 Task: Look for products in the category "Honey" from Pacific Resources only.
Action: Mouse moved to (331, 120)
Screenshot: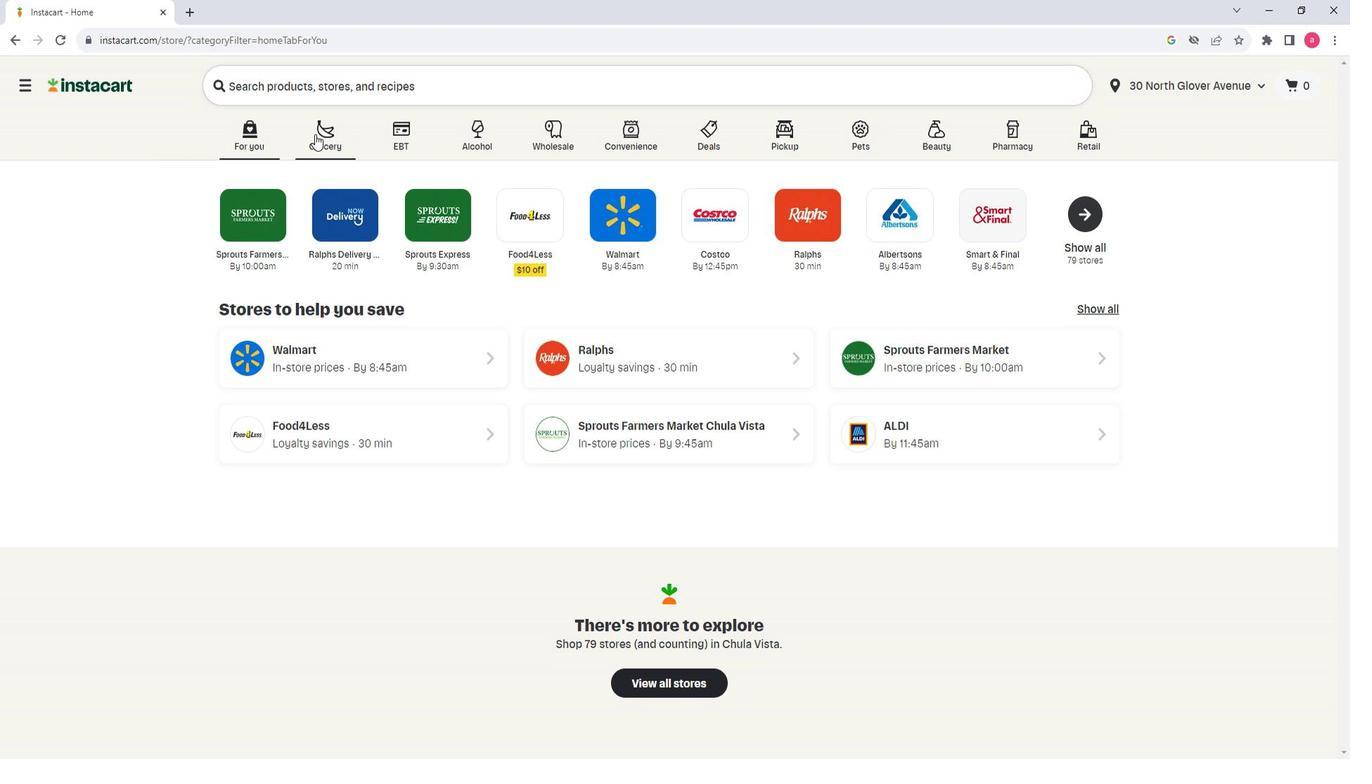
Action: Mouse pressed left at (331, 120)
Screenshot: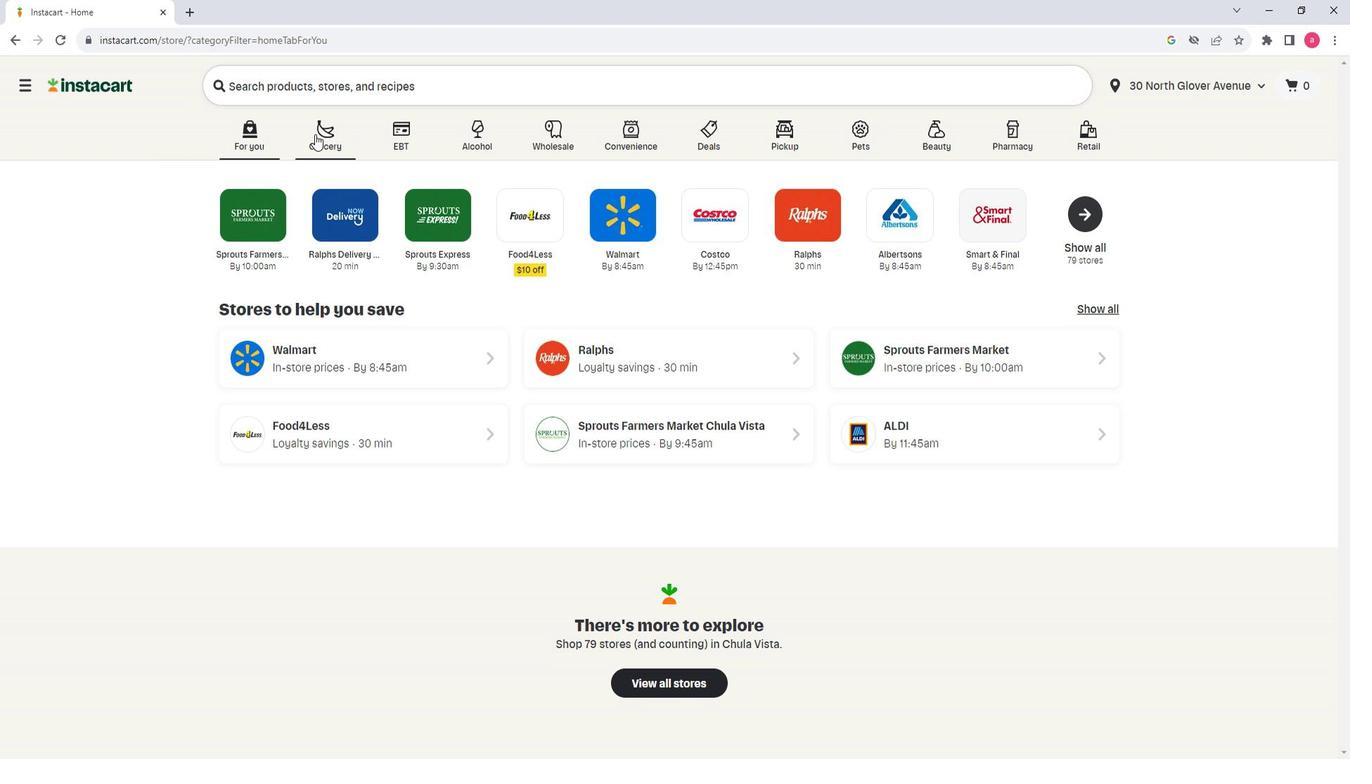 
Action: Mouse moved to (409, 397)
Screenshot: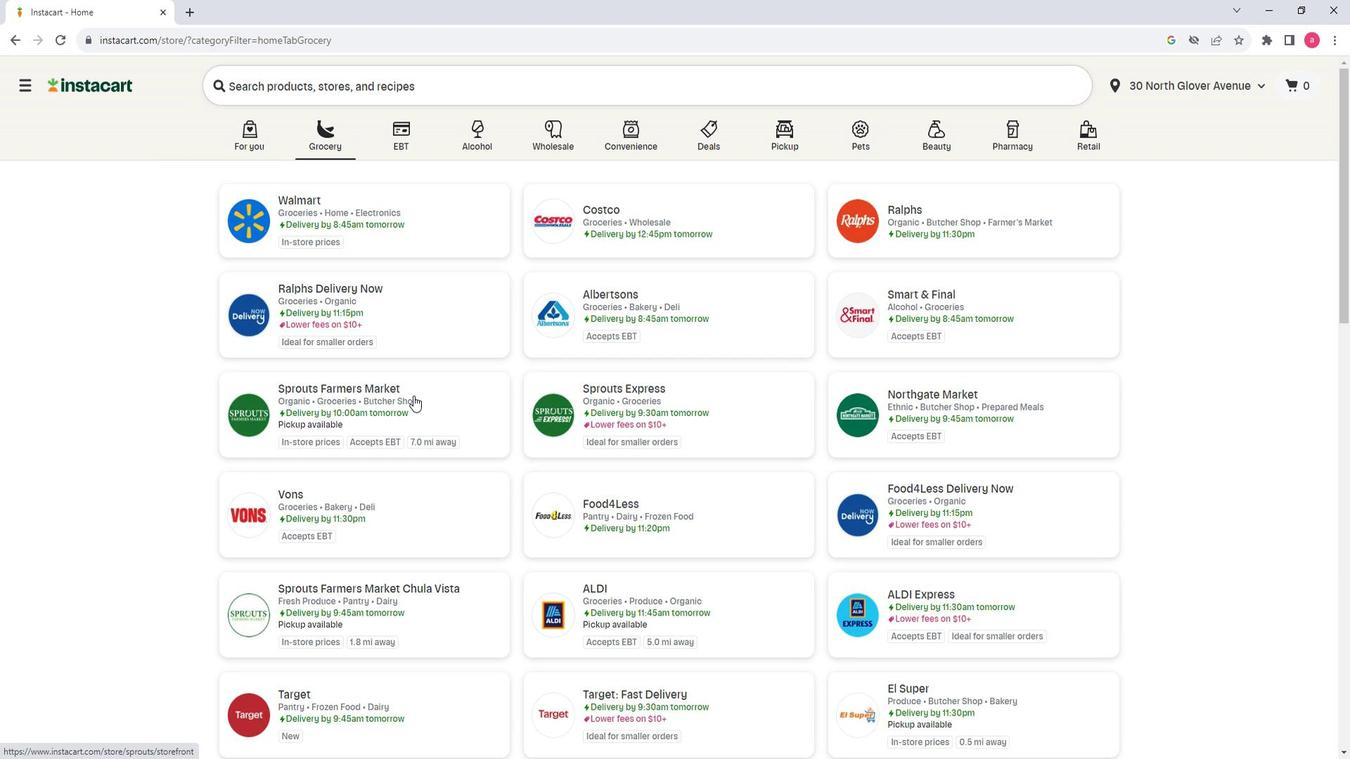 
Action: Mouse pressed left at (409, 397)
Screenshot: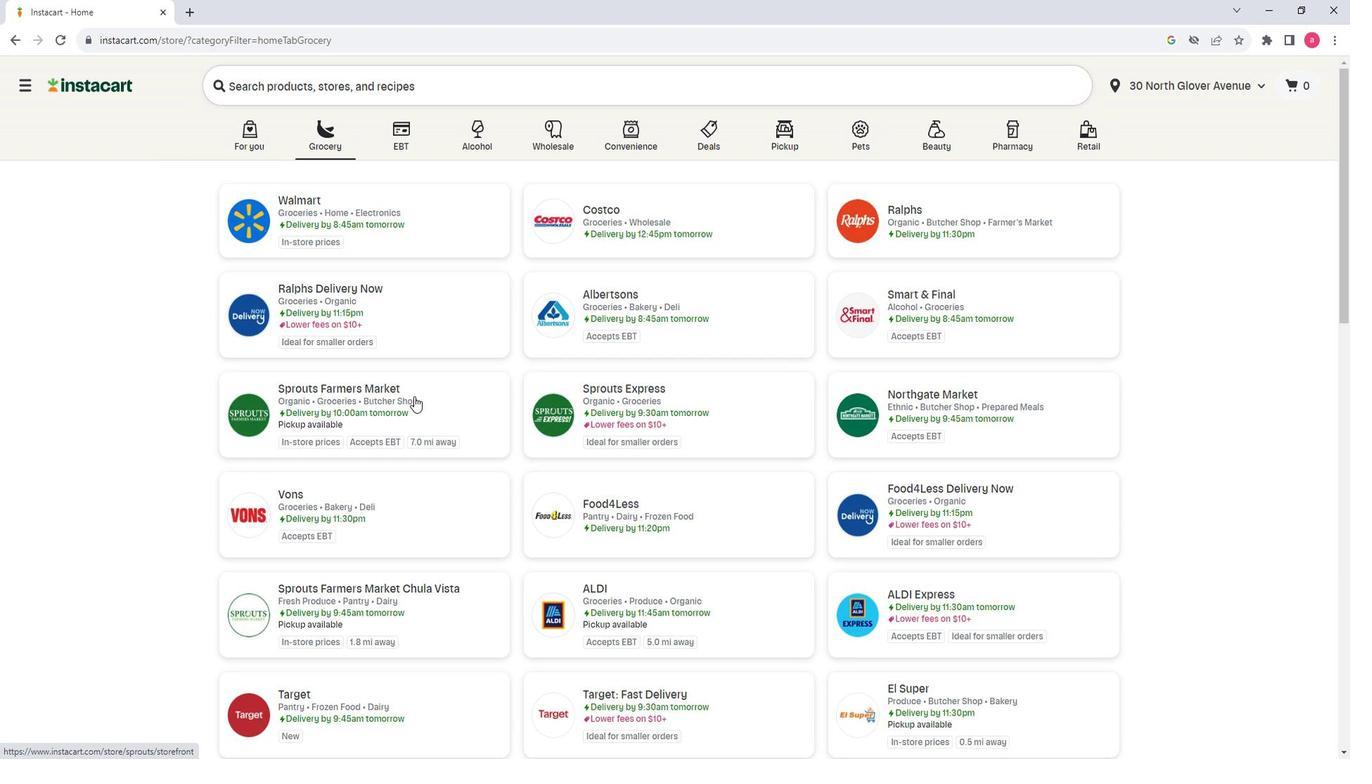 
Action: Mouse moved to (201, 349)
Screenshot: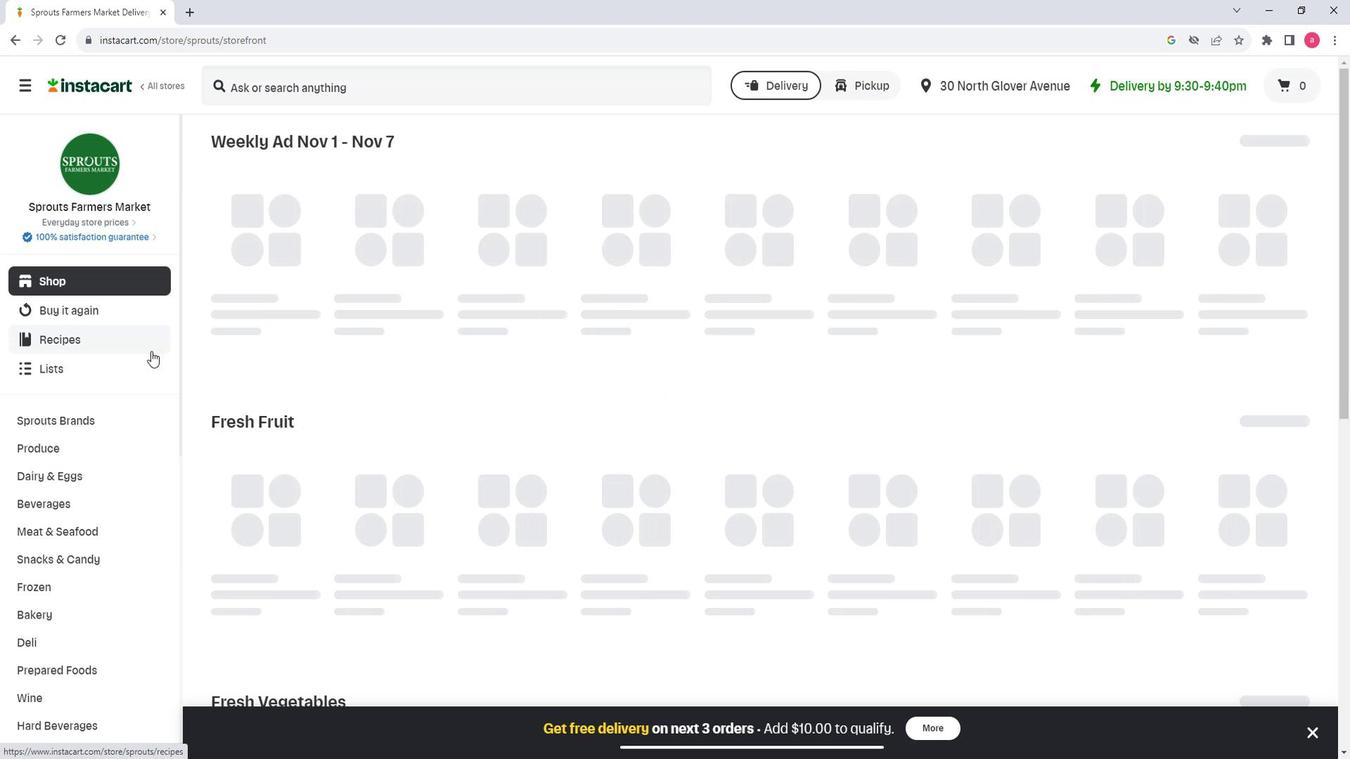 
Action: Mouse scrolled (201, 348) with delta (0, 0)
Screenshot: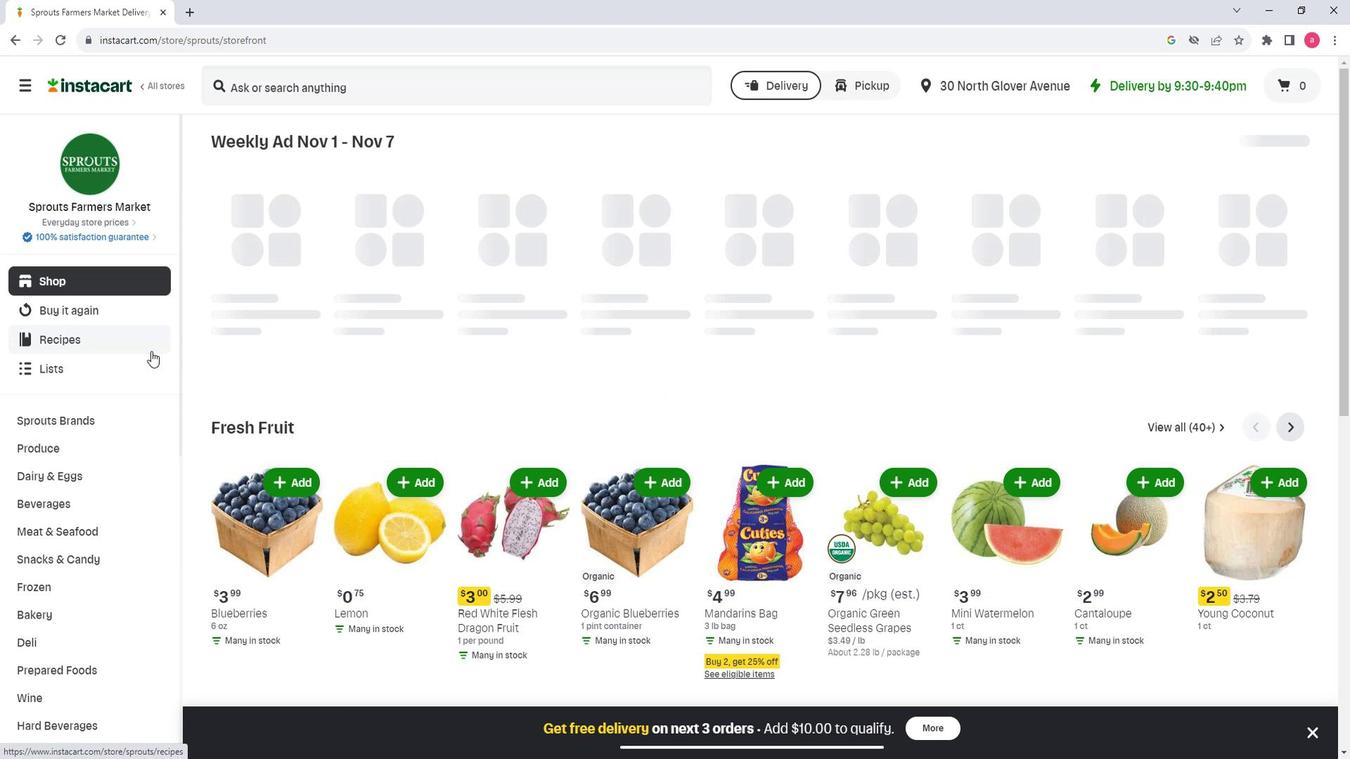 
Action: Mouse scrolled (201, 348) with delta (0, 0)
Screenshot: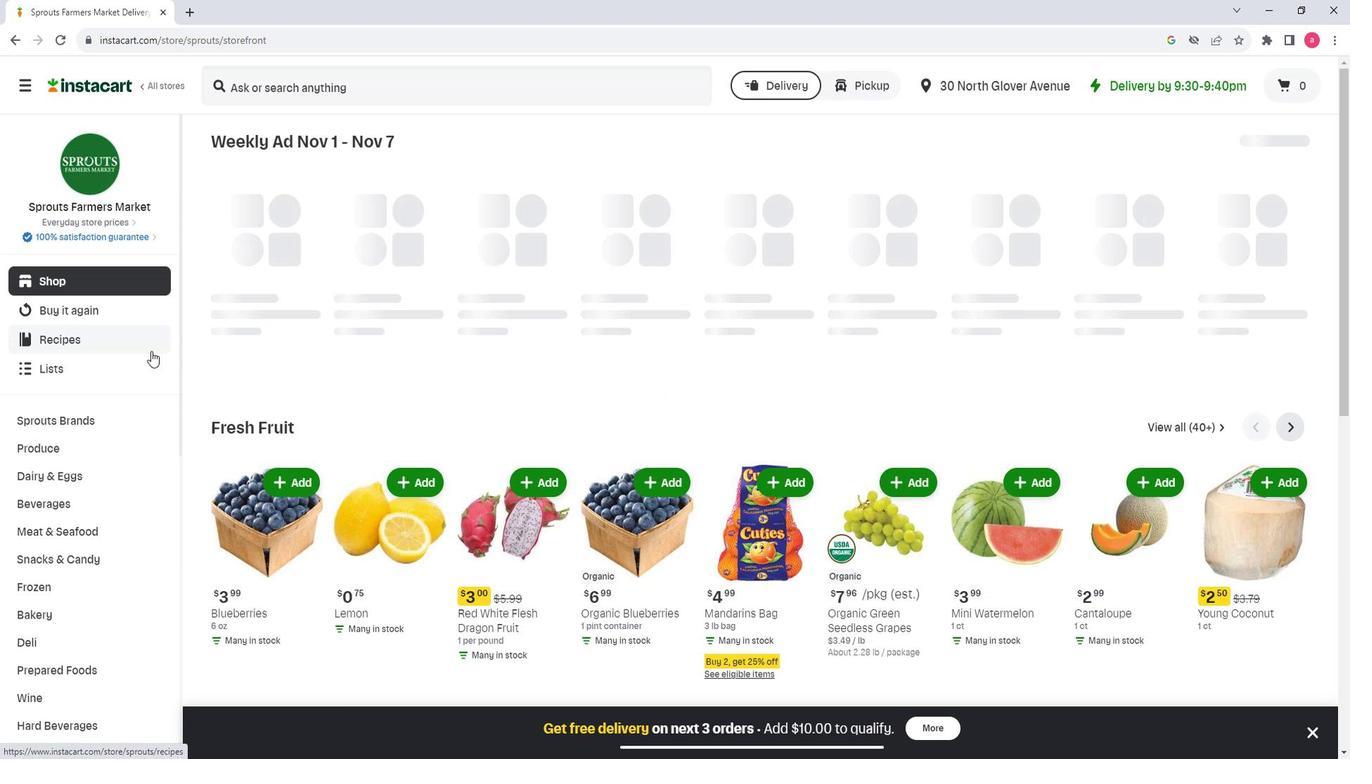 
Action: Mouse scrolled (201, 348) with delta (0, 0)
Screenshot: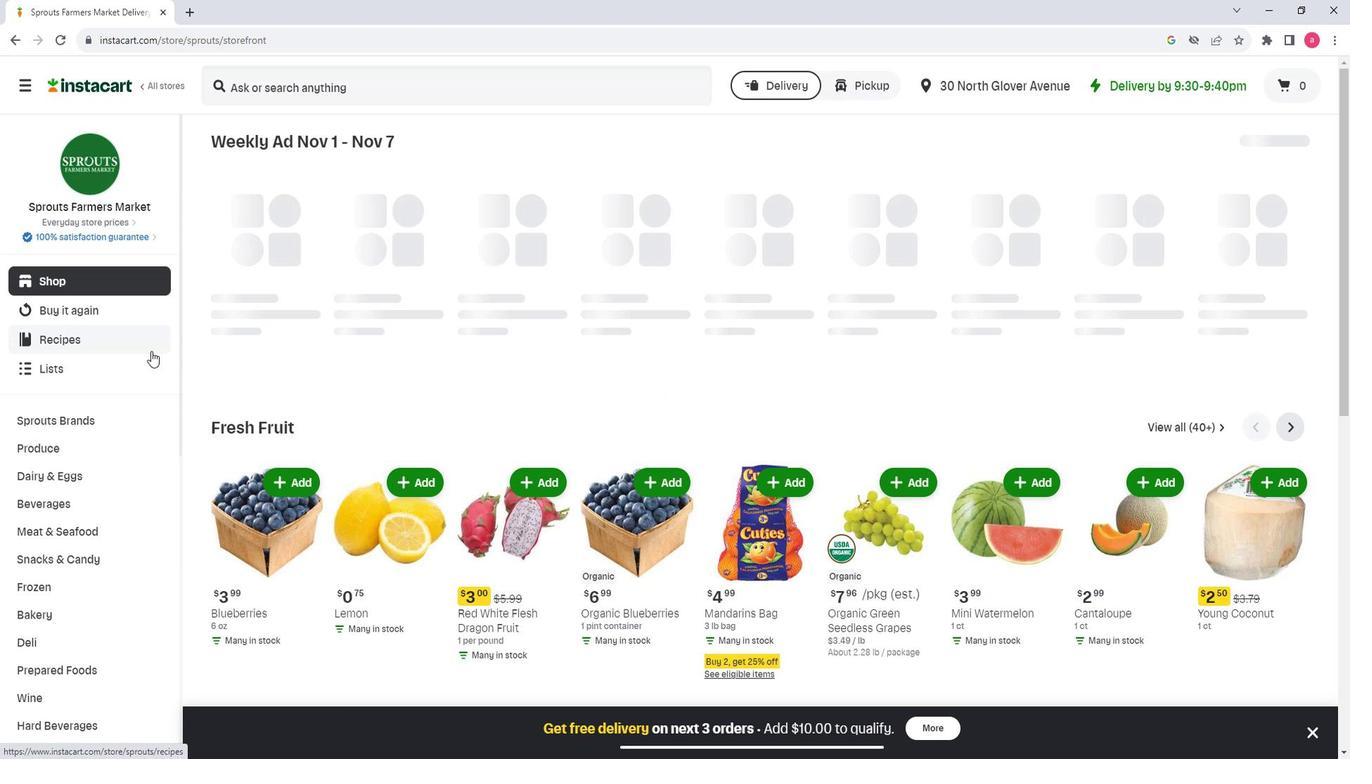 
Action: Mouse moved to (186, 607)
Screenshot: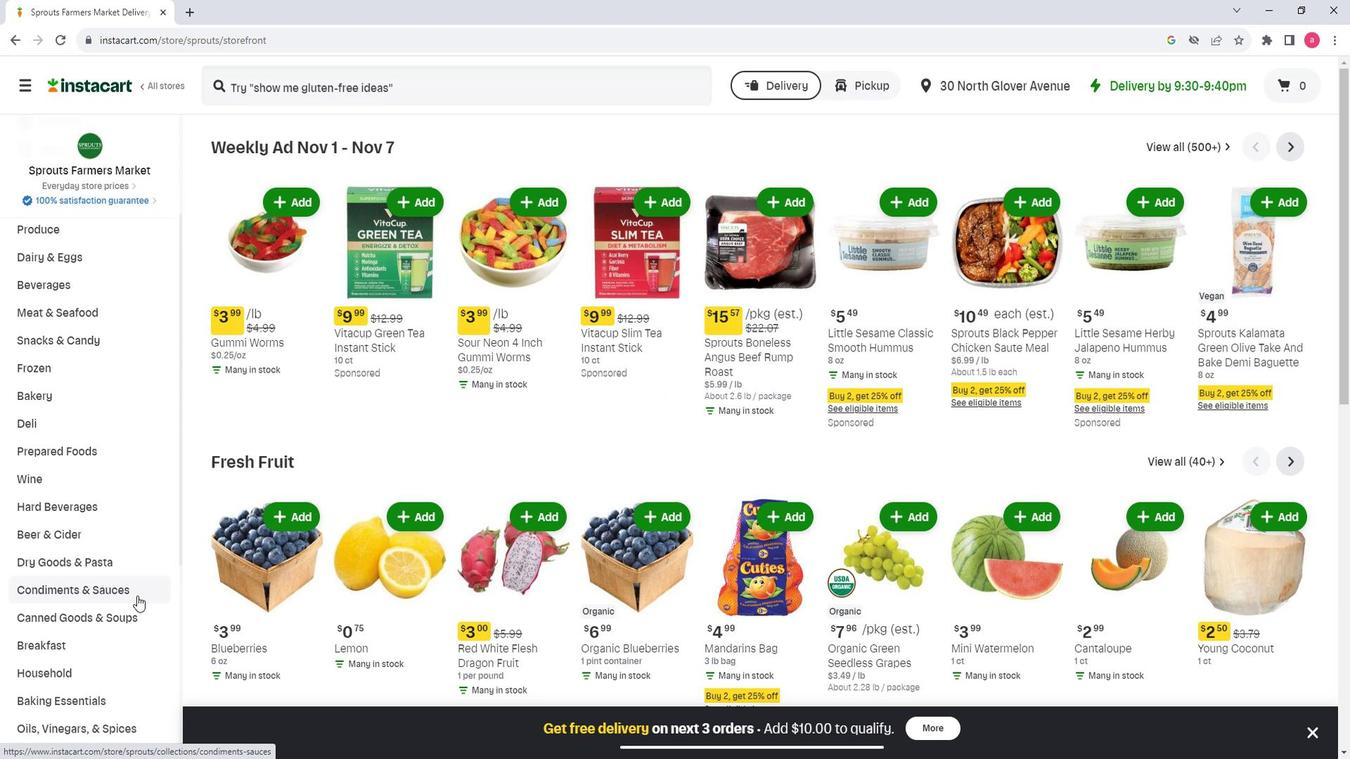 
Action: Mouse scrolled (186, 606) with delta (0, 0)
Screenshot: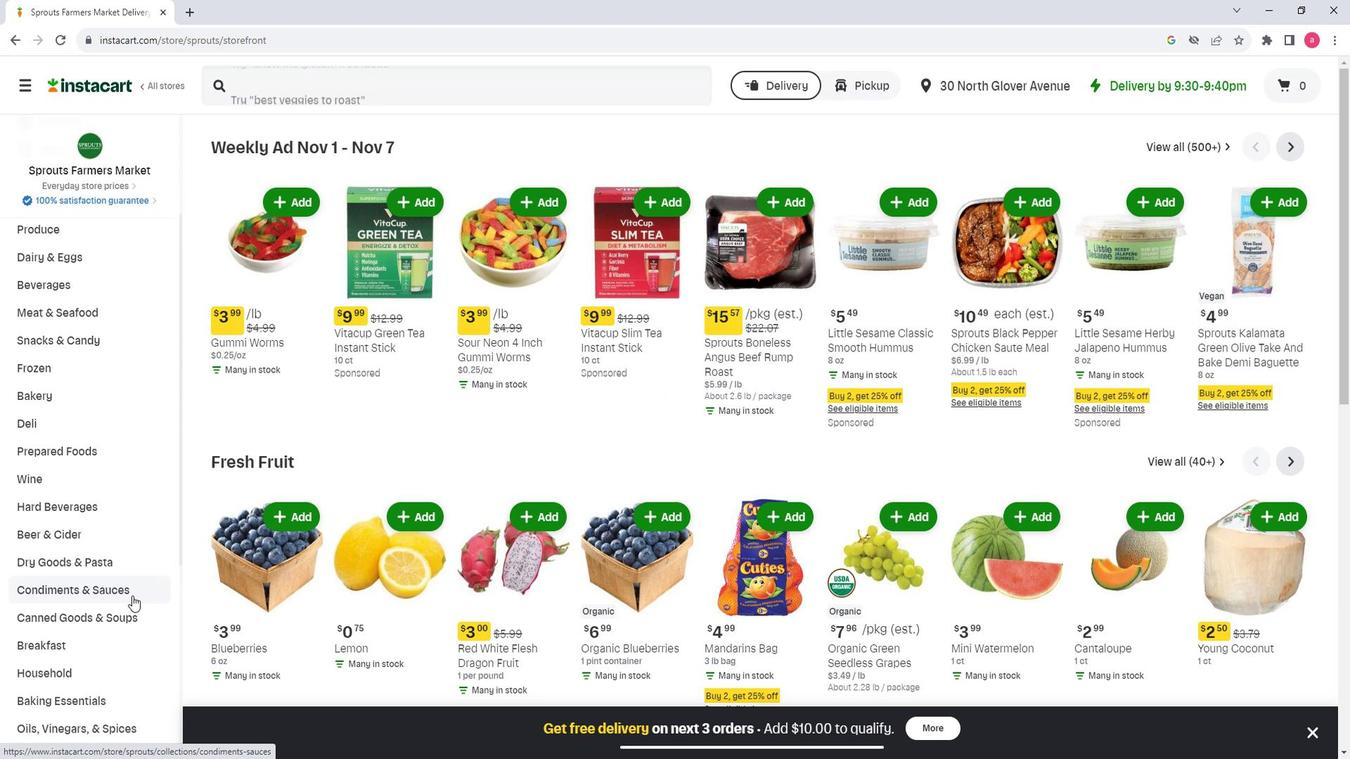 
Action: Mouse scrolled (186, 606) with delta (0, 0)
Screenshot: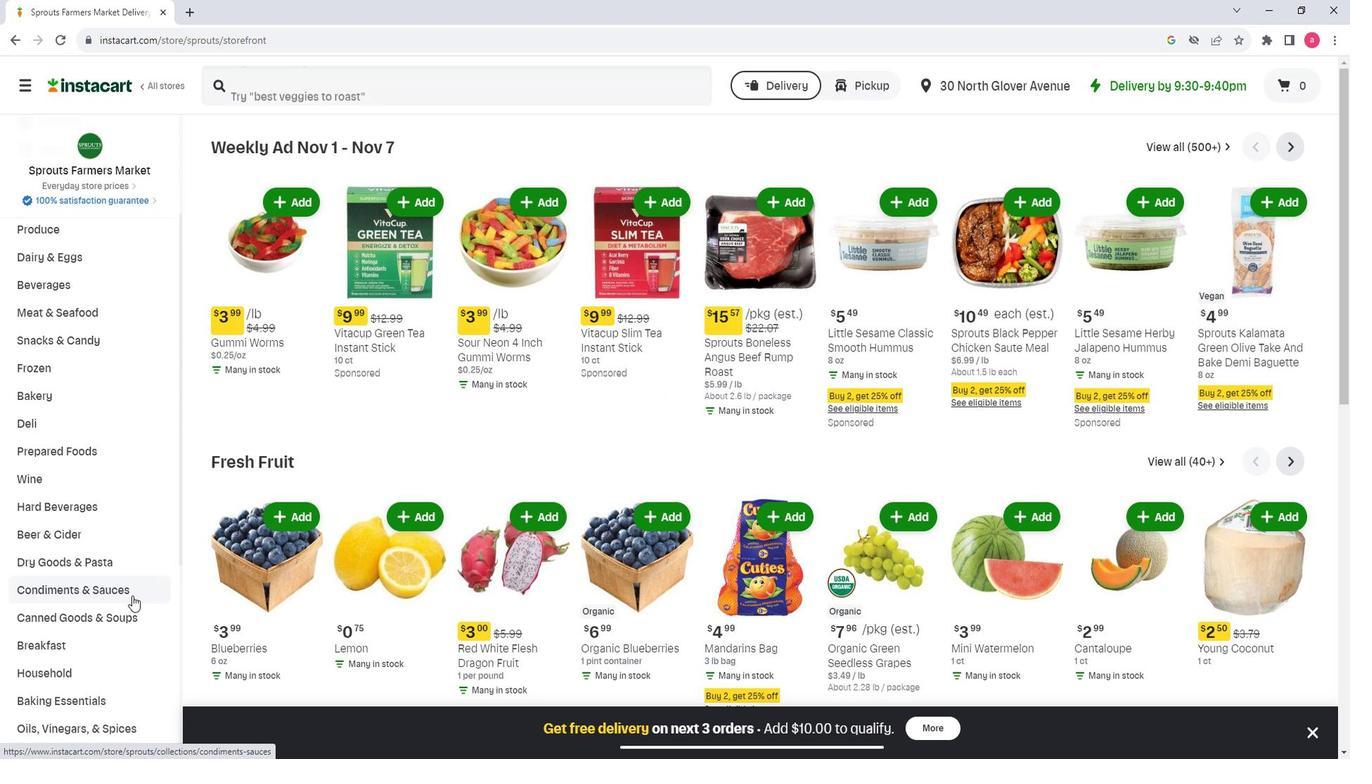 
Action: Mouse scrolled (186, 606) with delta (0, 0)
Screenshot: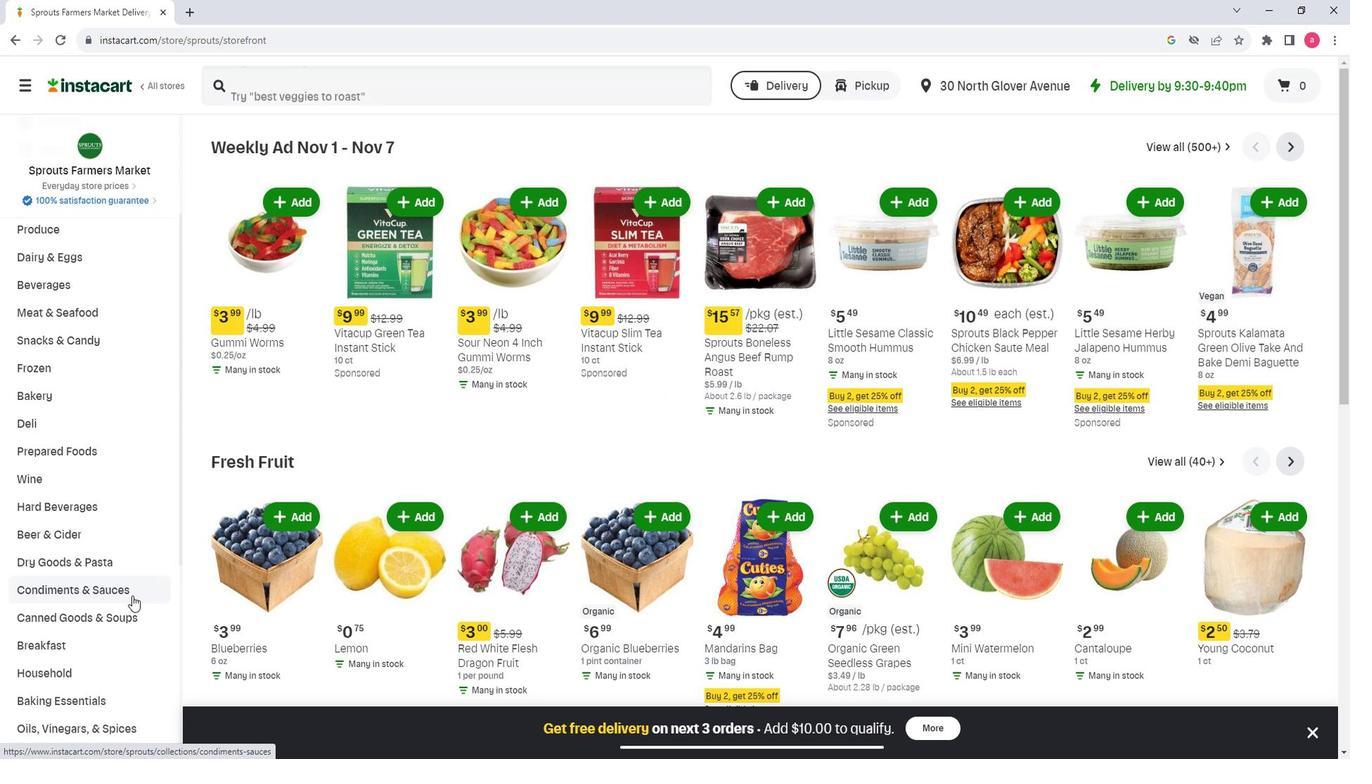 
Action: Mouse moved to (119, 490)
Screenshot: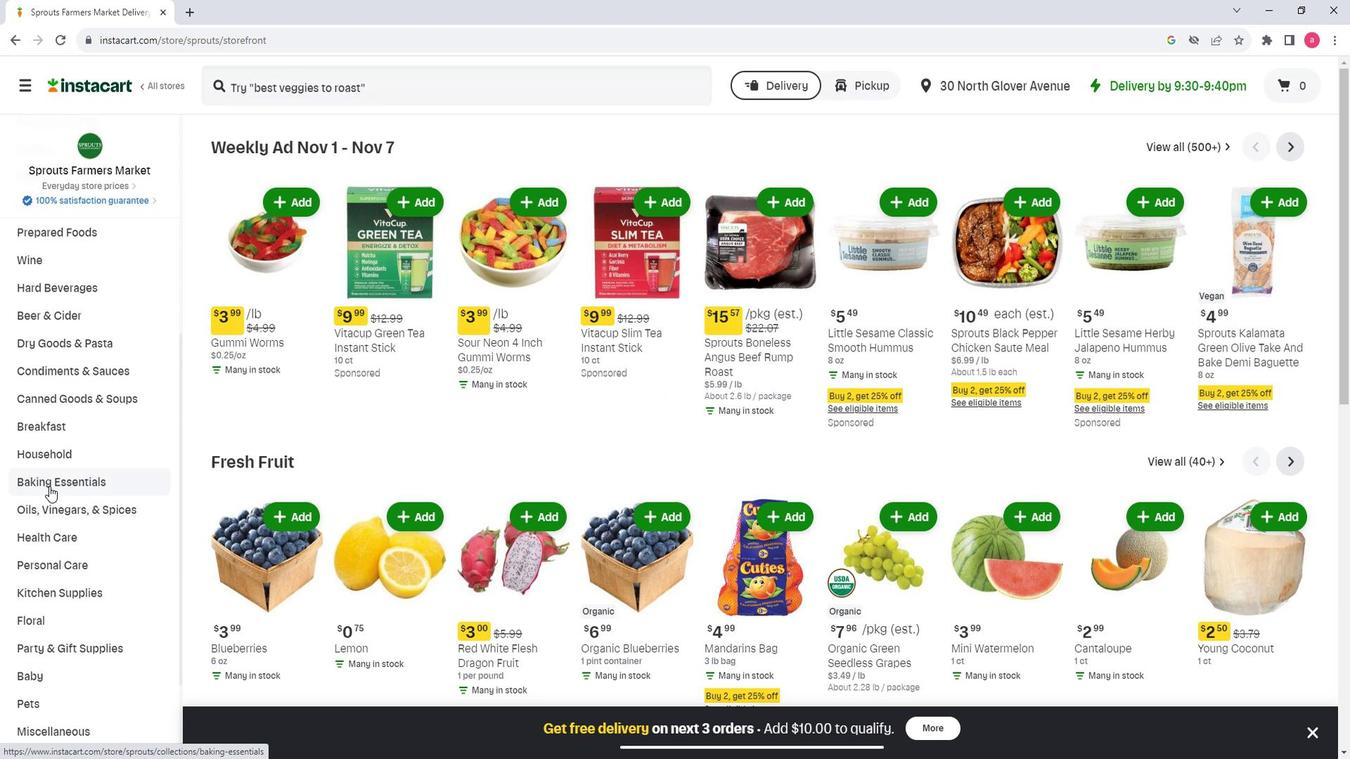 
Action: Mouse pressed left at (119, 490)
Screenshot: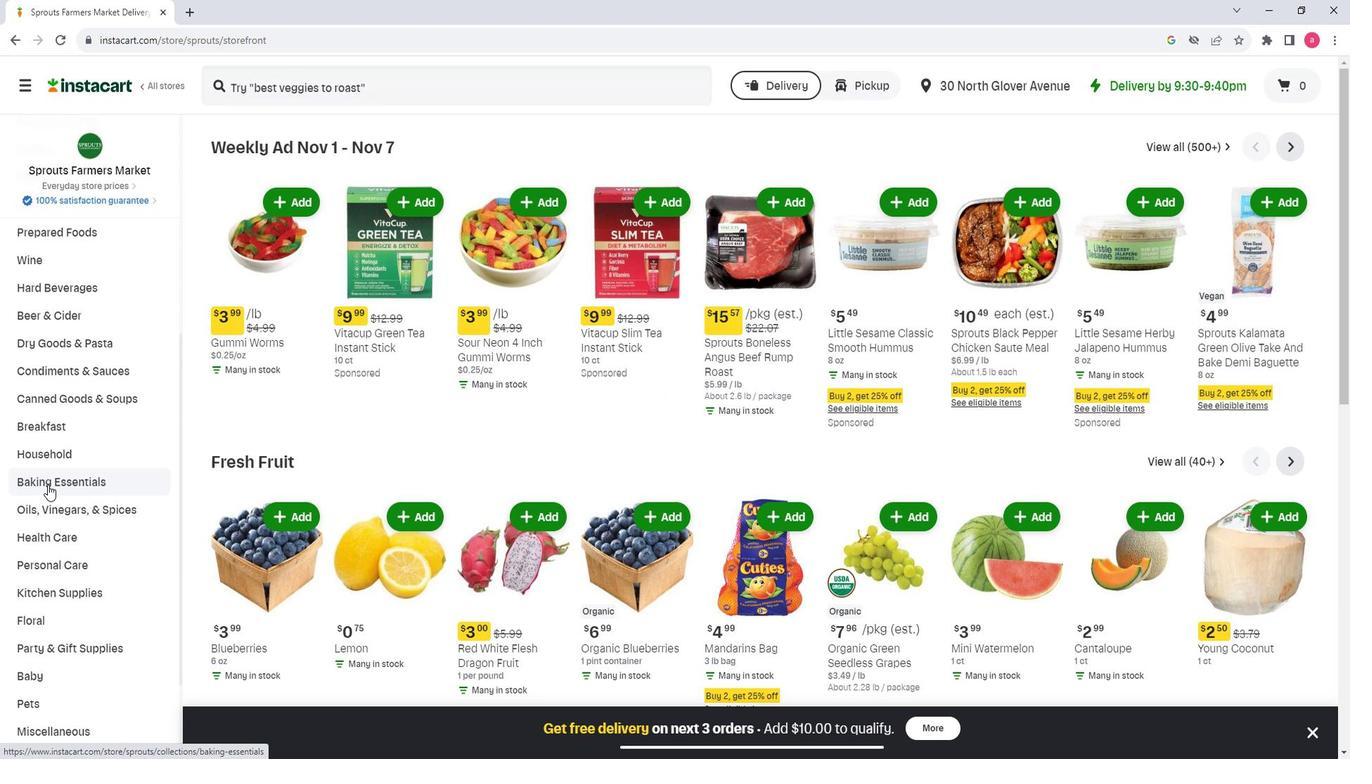 
Action: Mouse moved to (788, 172)
Screenshot: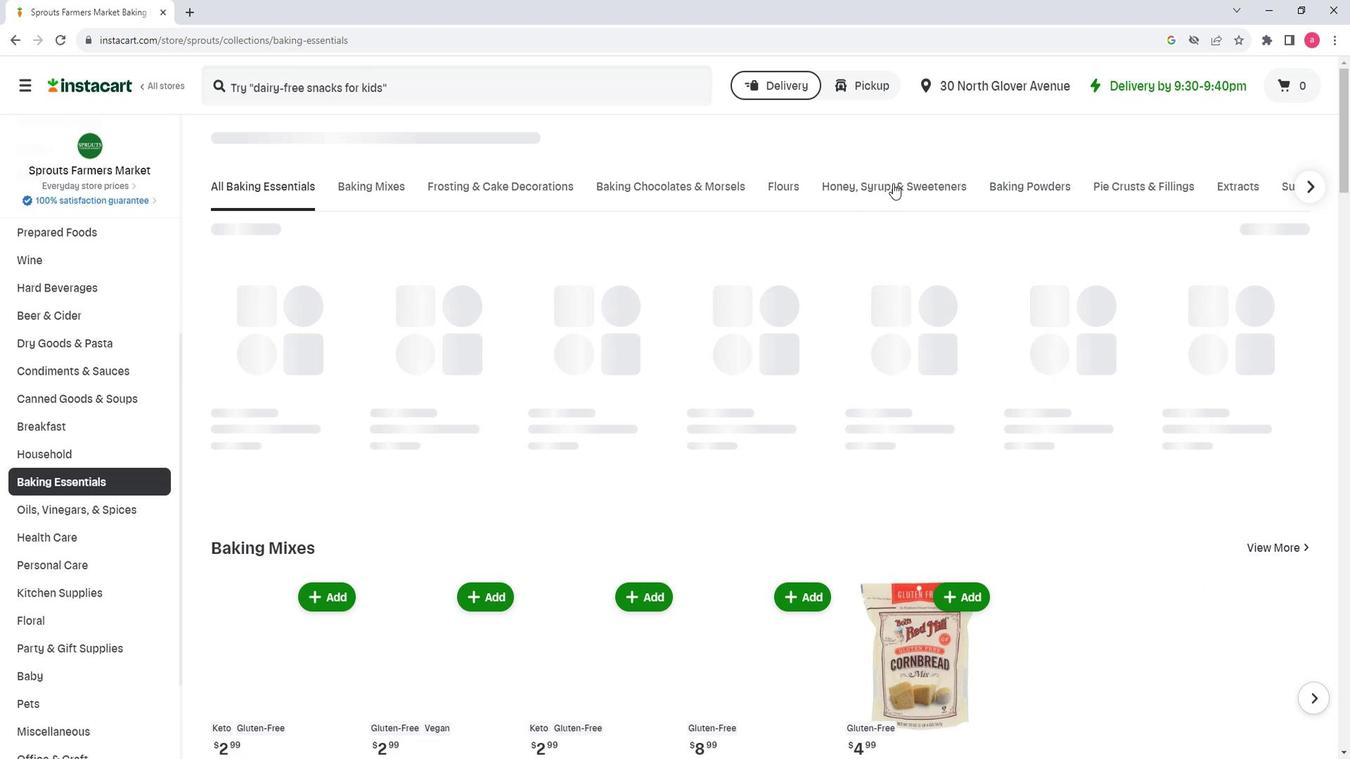 
Action: Mouse pressed left at (788, 172)
Screenshot: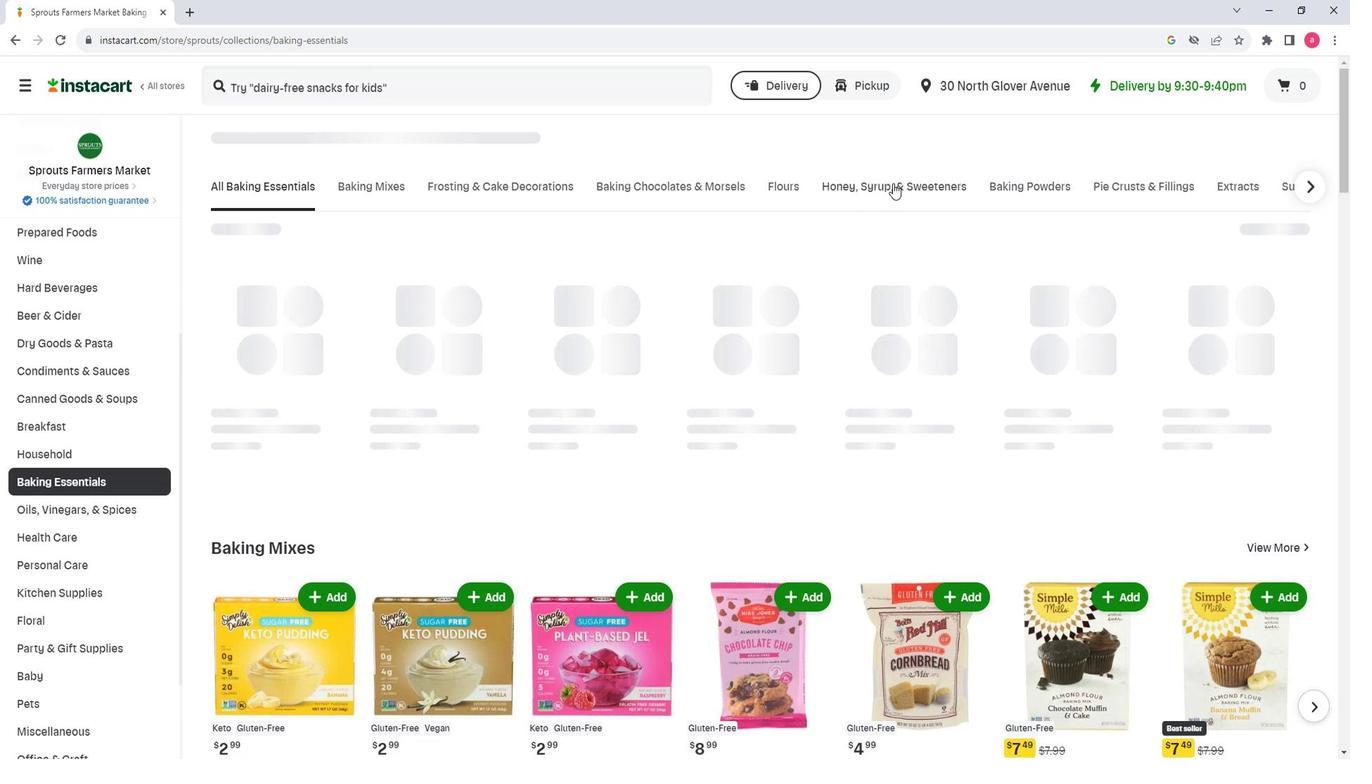 
Action: Mouse moved to (434, 244)
Screenshot: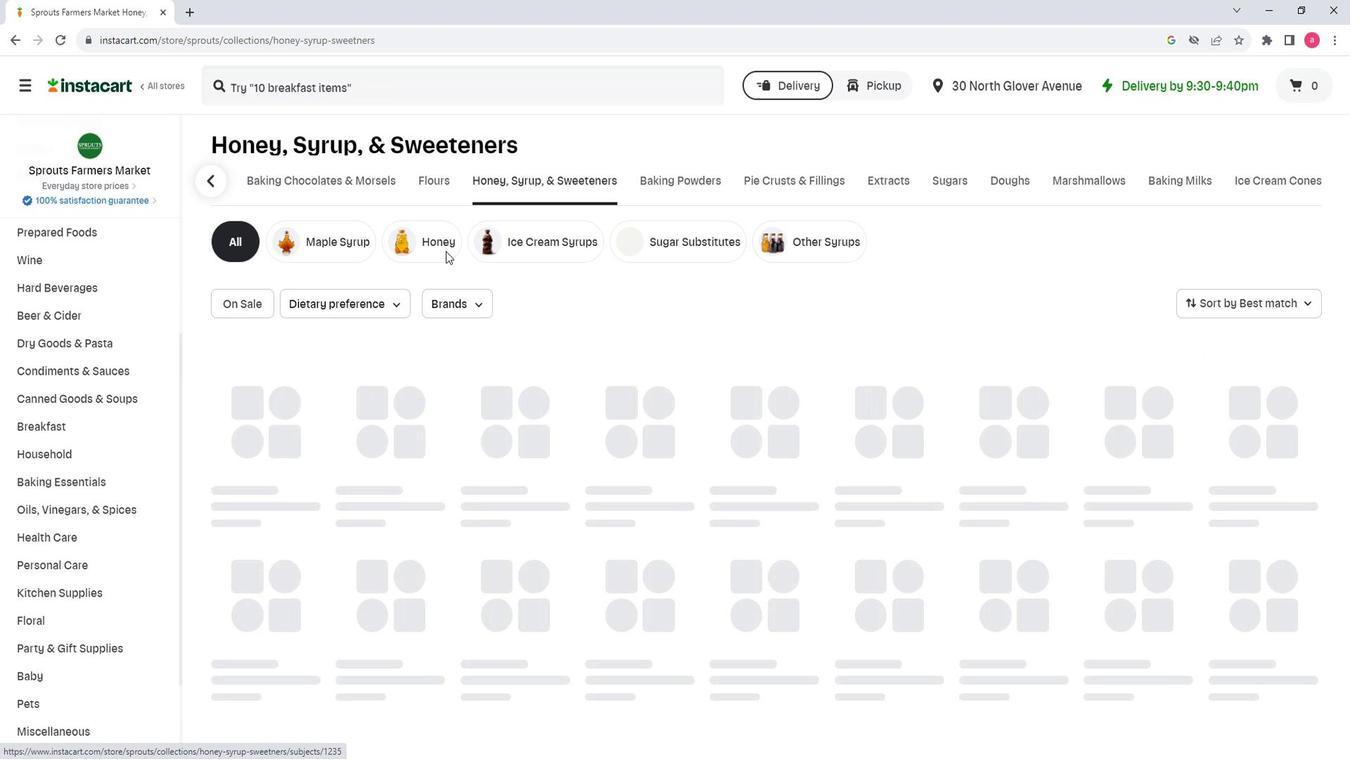 
Action: Mouse pressed left at (434, 244)
Screenshot: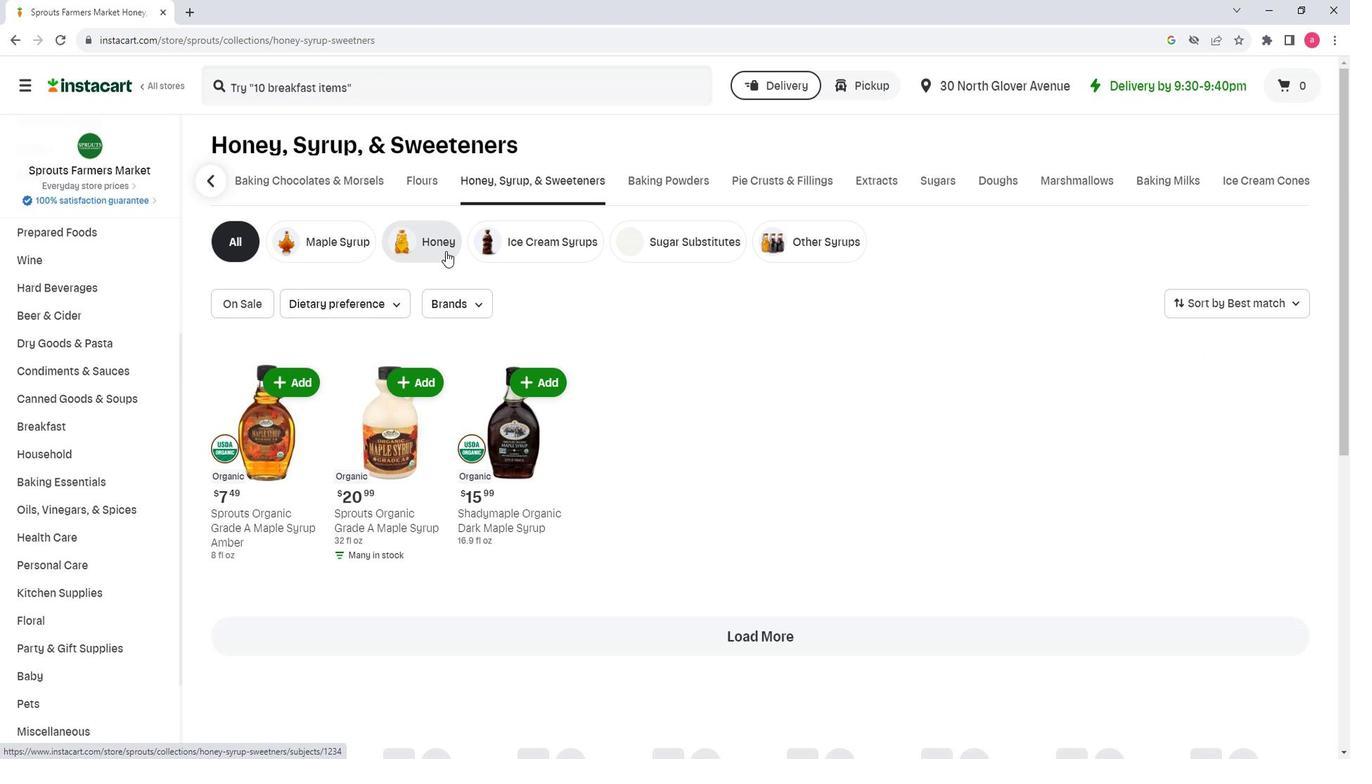 
Action: Mouse moved to (451, 305)
Screenshot: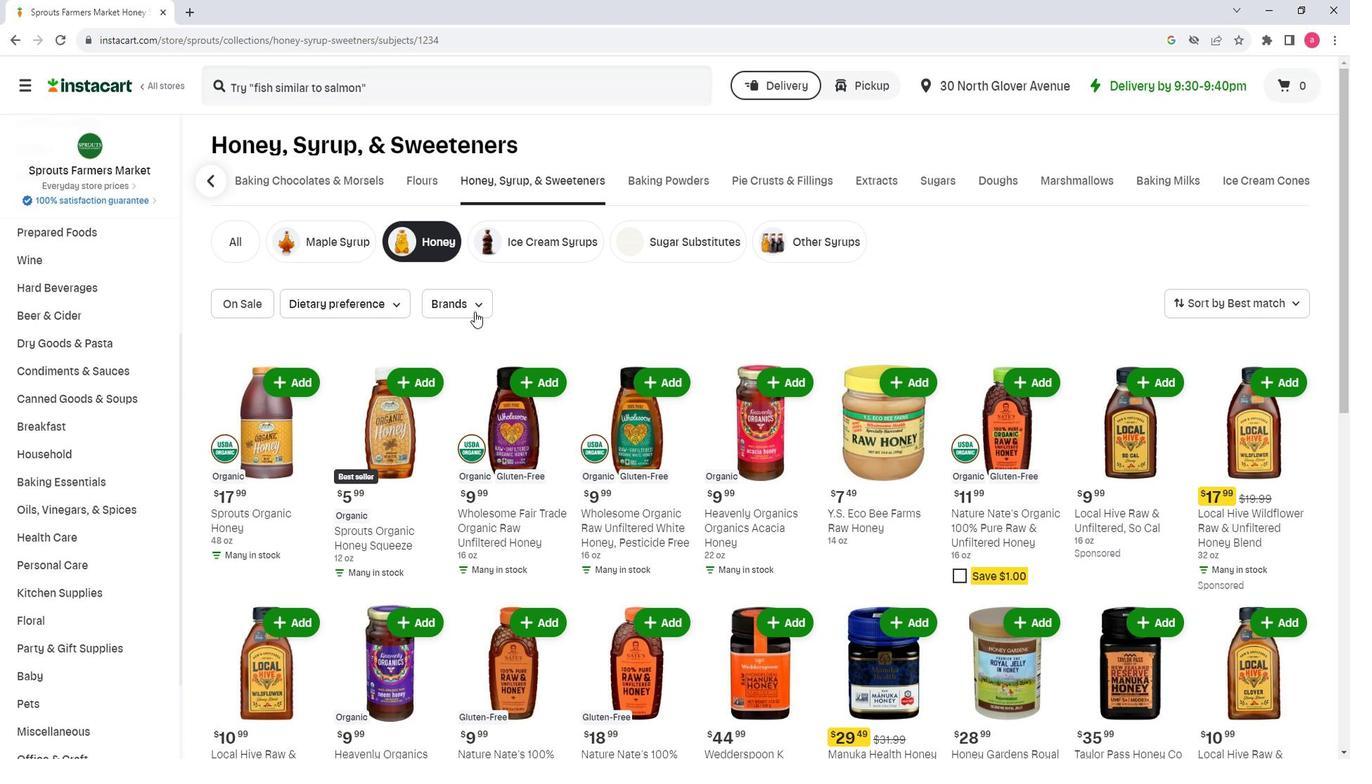 
Action: Mouse pressed left at (451, 305)
Screenshot: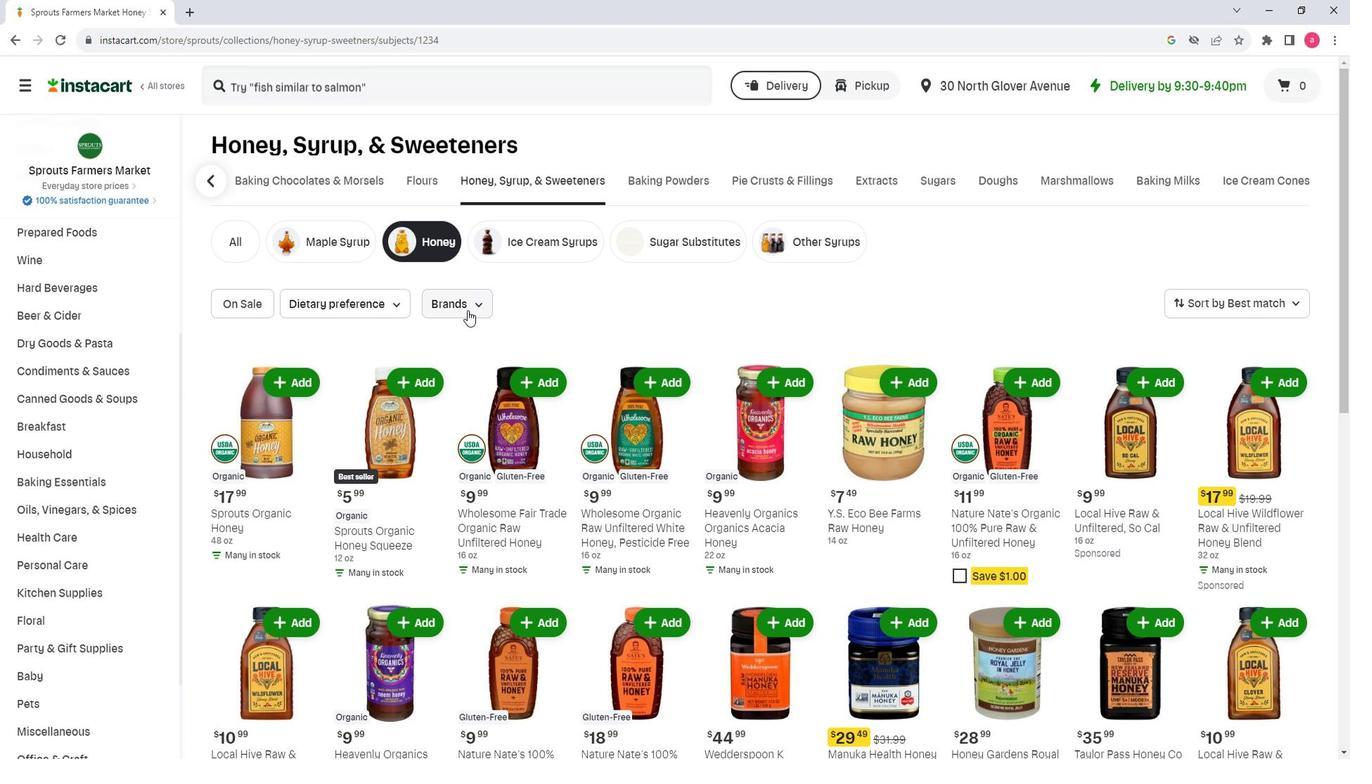 
Action: Mouse moved to (512, 476)
Screenshot: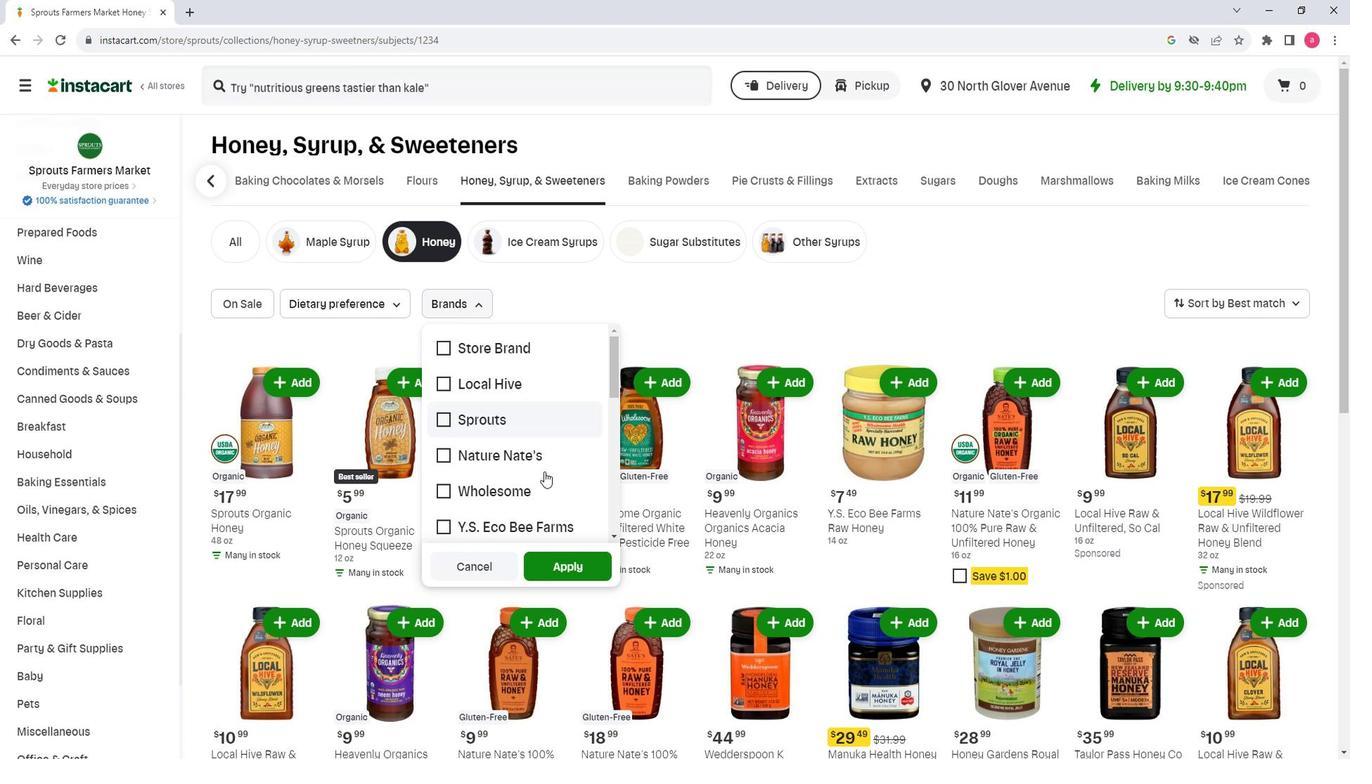 
Action: Mouse scrolled (512, 475) with delta (0, 0)
Screenshot: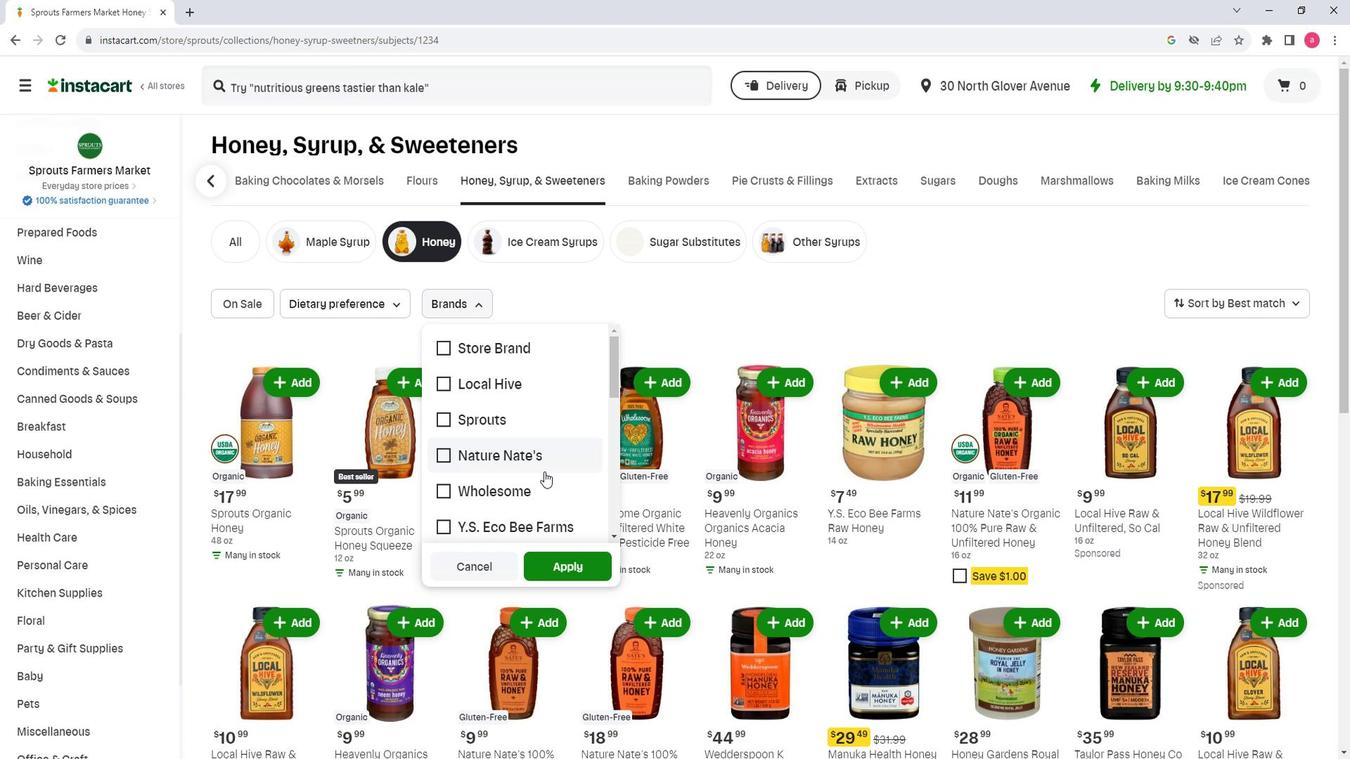 
Action: Mouse scrolled (512, 475) with delta (0, 0)
Screenshot: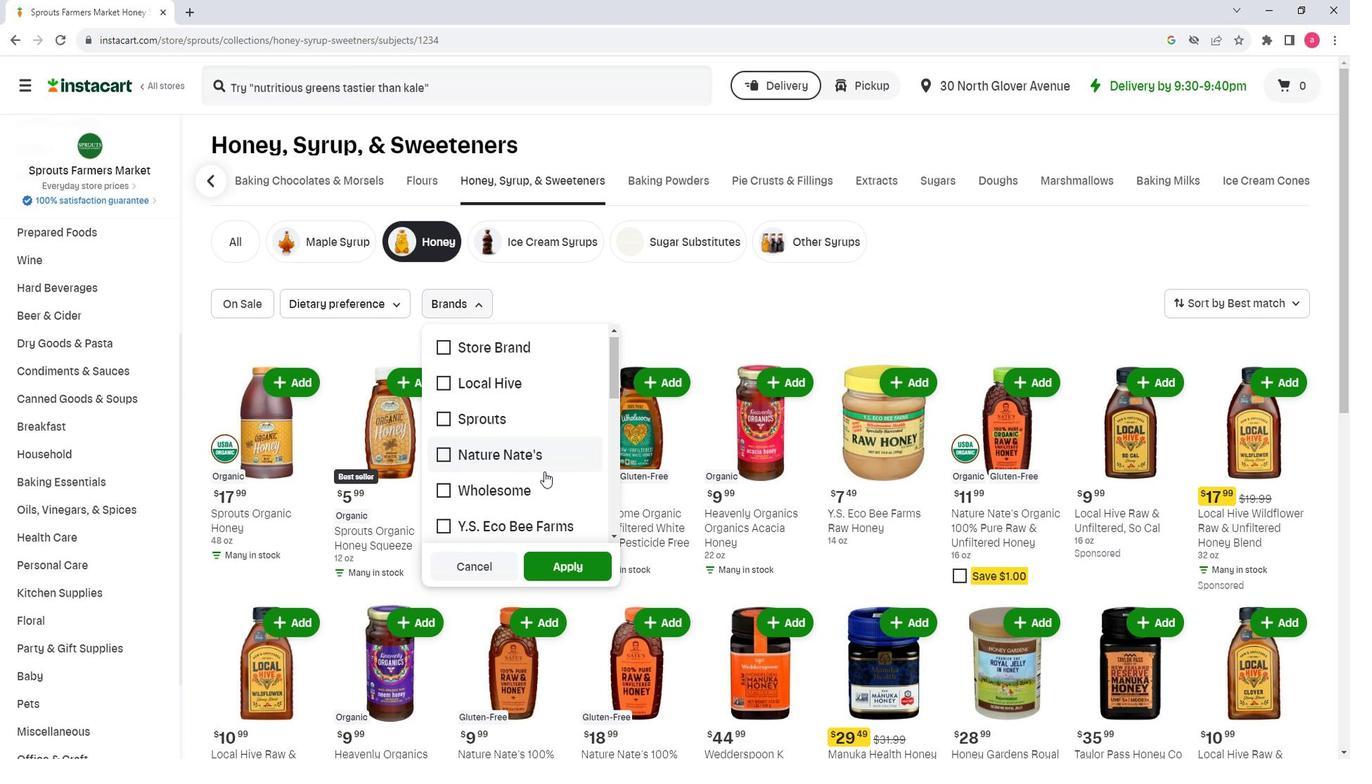 
Action: Mouse moved to (513, 451)
Screenshot: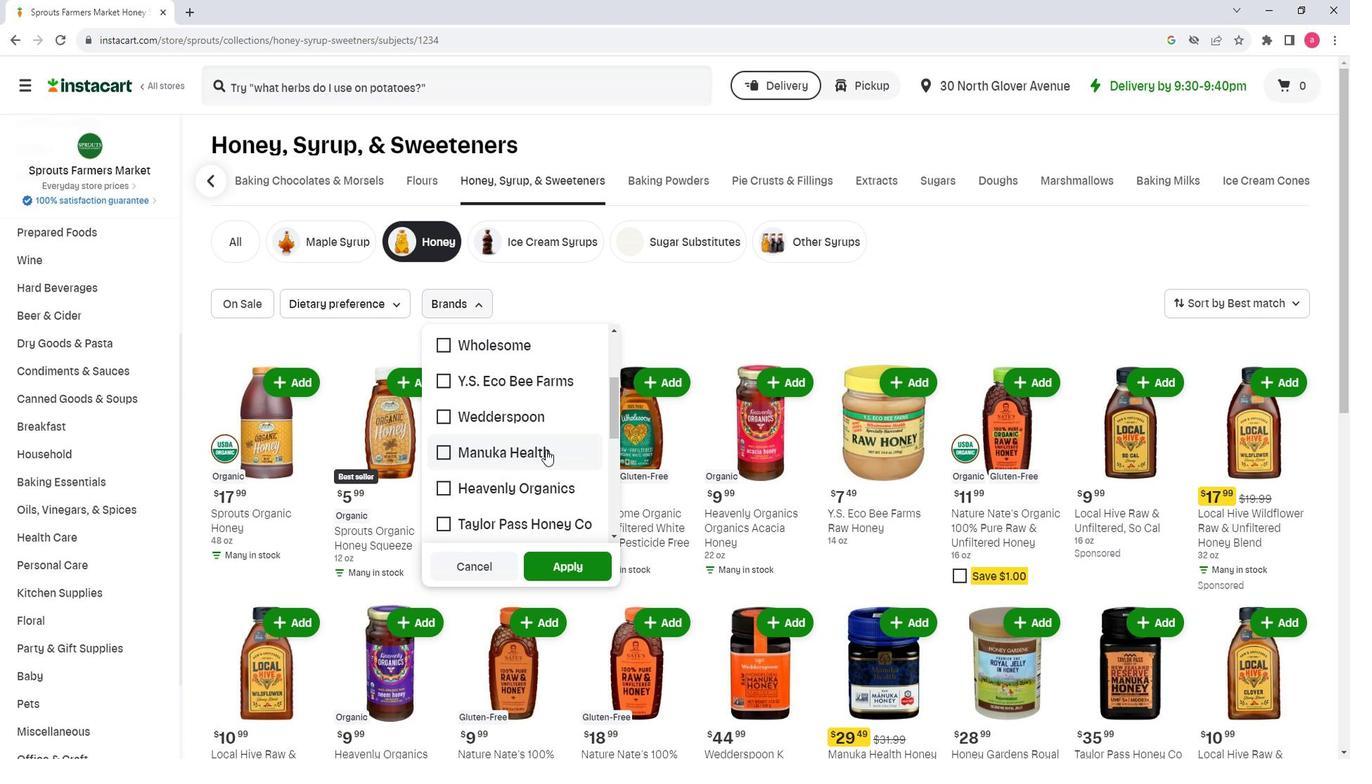 
Action: Mouse scrolled (513, 450) with delta (0, 0)
Screenshot: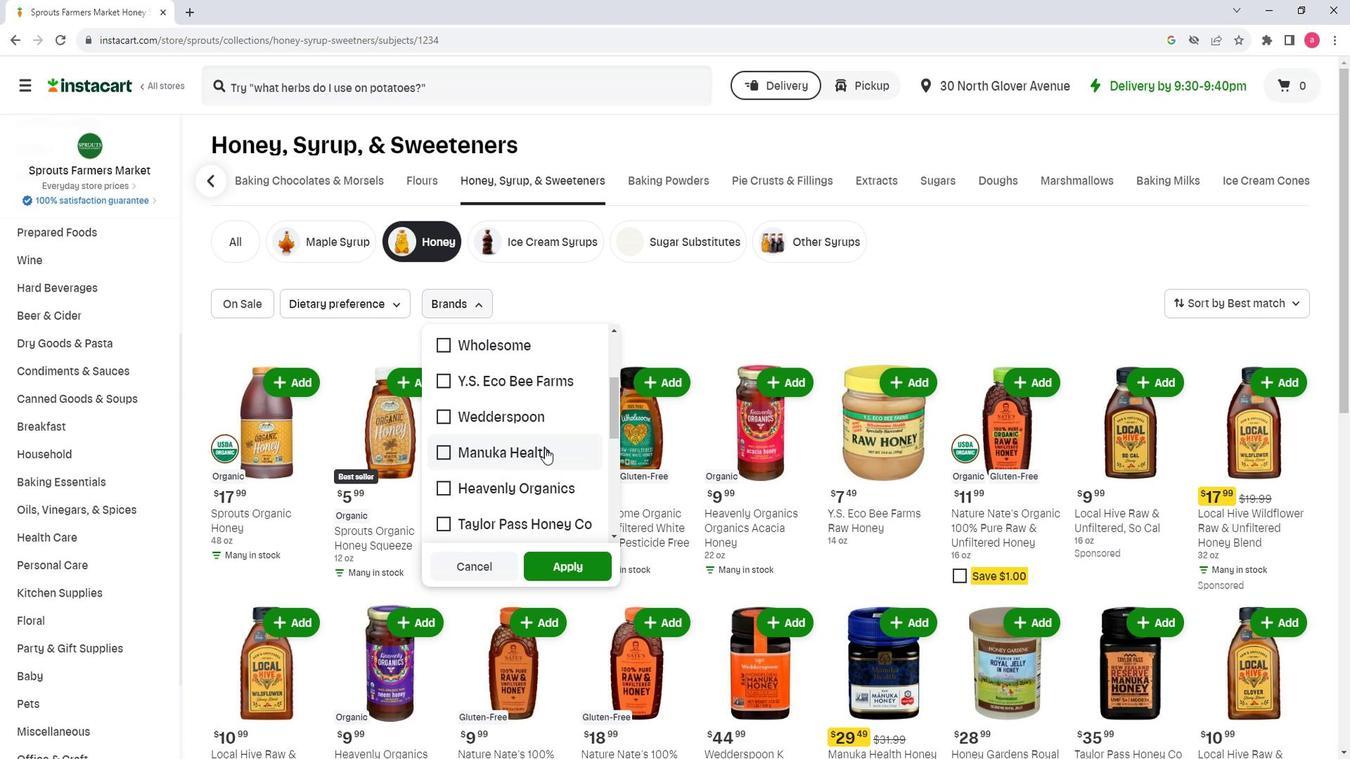 
Action: Mouse scrolled (513, 450) with delta (0, 0)
Screenshot: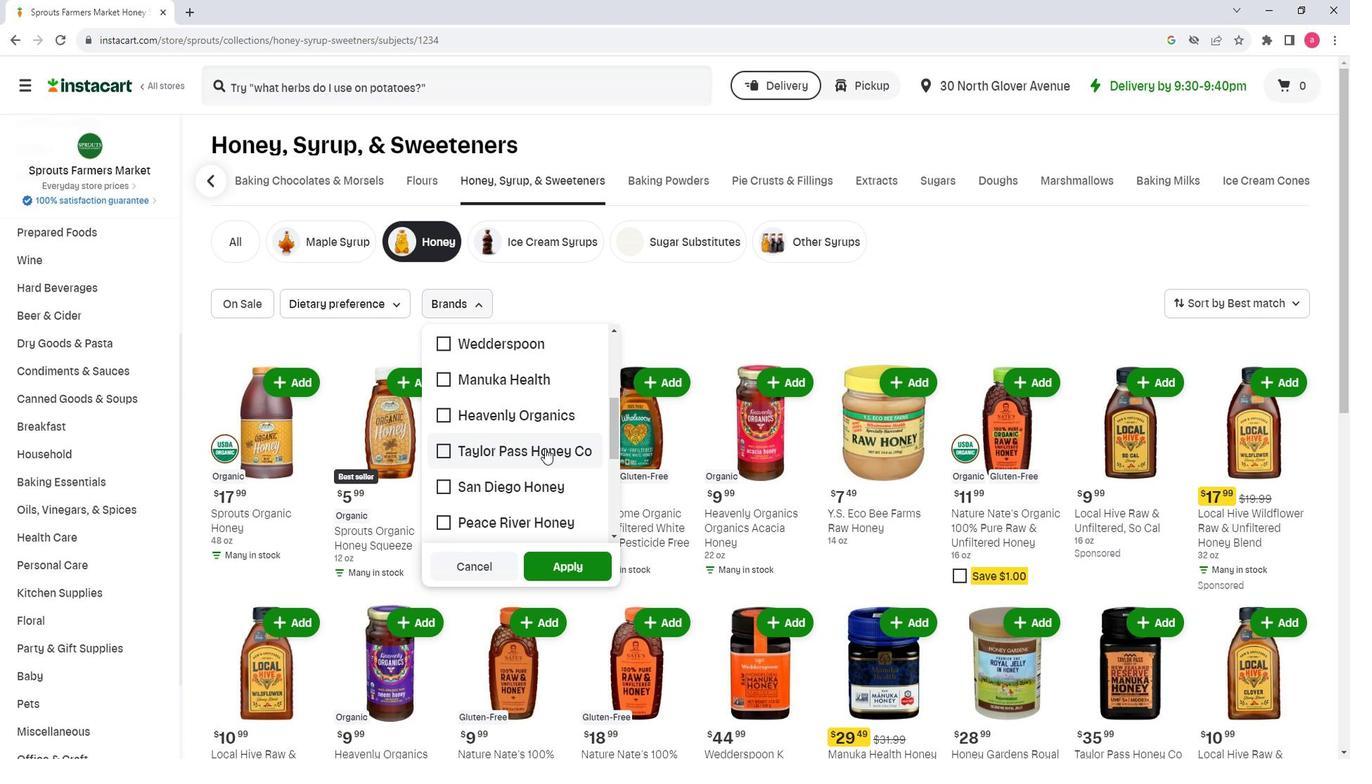 
Action: Mouse scrolled (513, 450) with delta (0, 0)
Screenshot: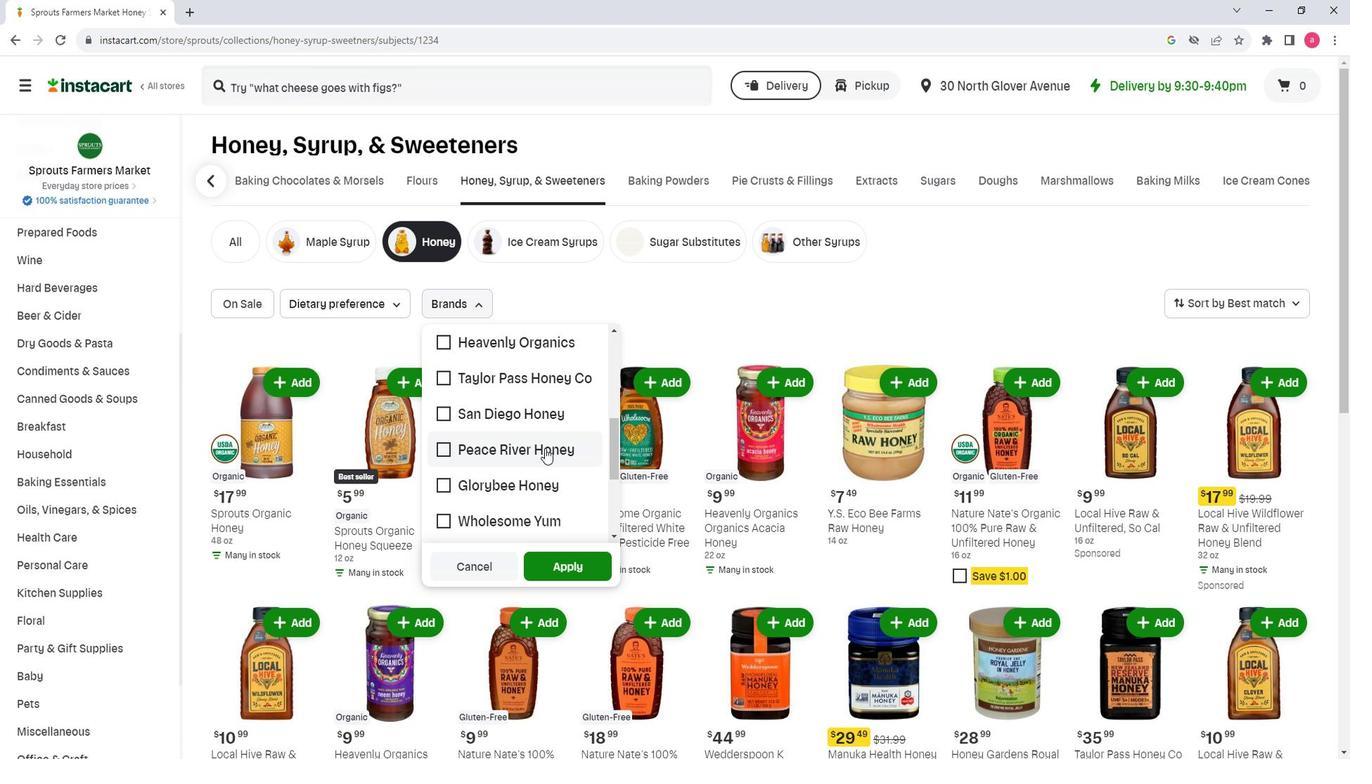 
Action: Mouse moved to (505, 384)
Screenshot: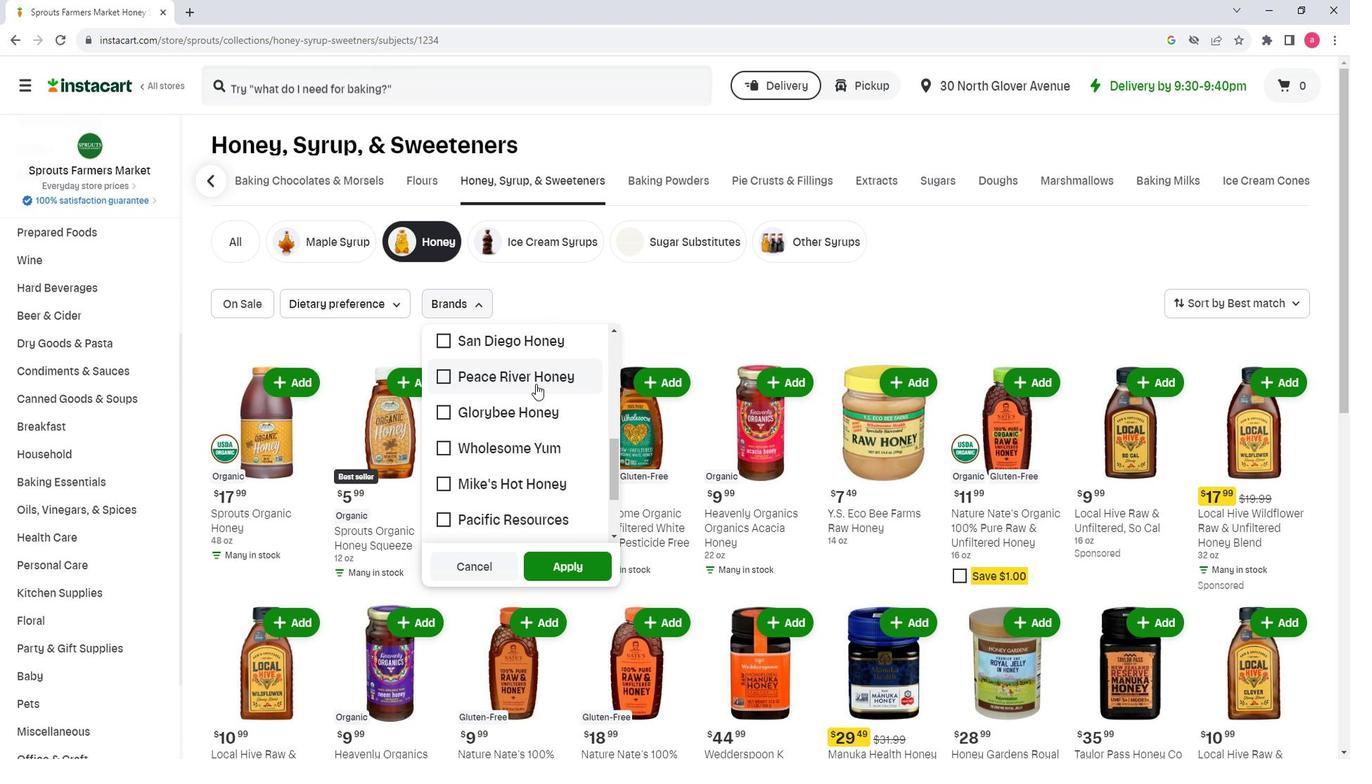 
Action: Mouse scrolled (505, 383) with delta (0, 0)
Screenshot: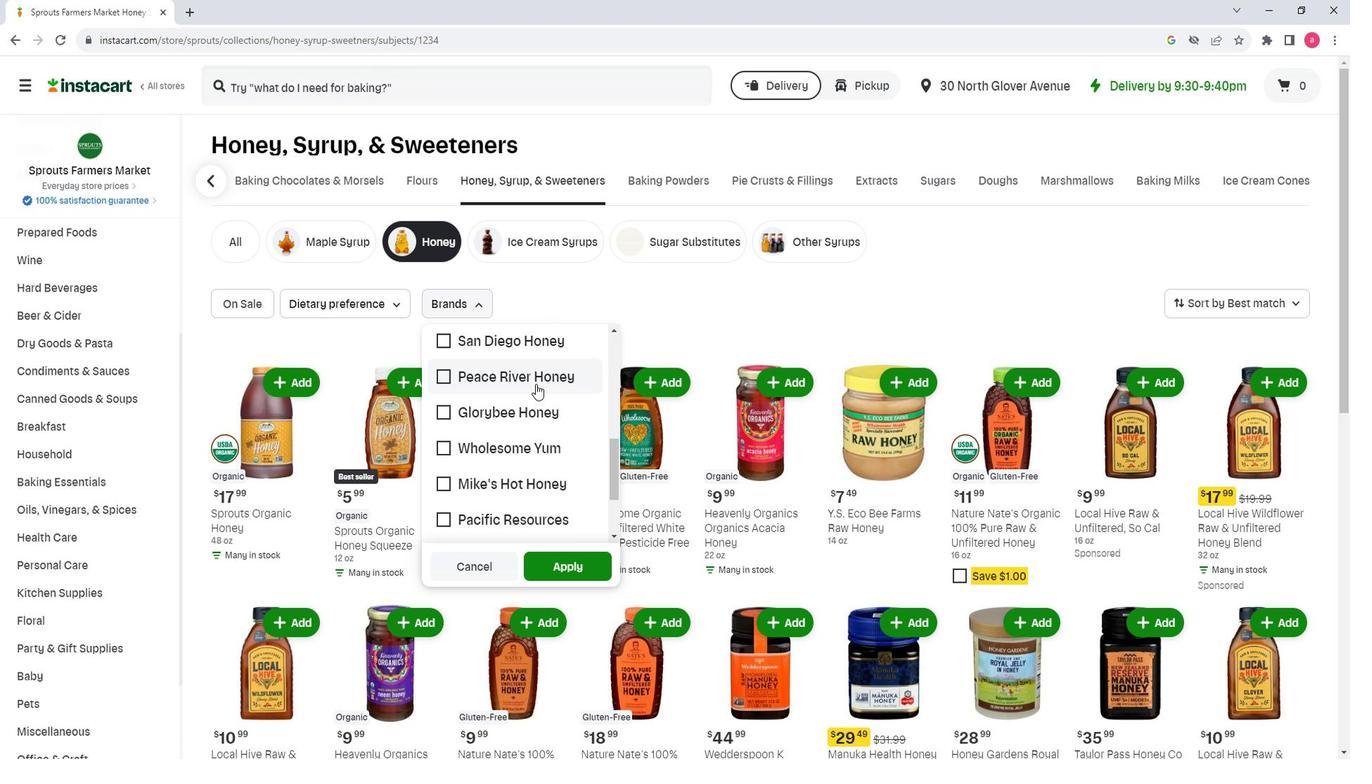 
Action: Mouse moved to (501, 451)
Screenshot: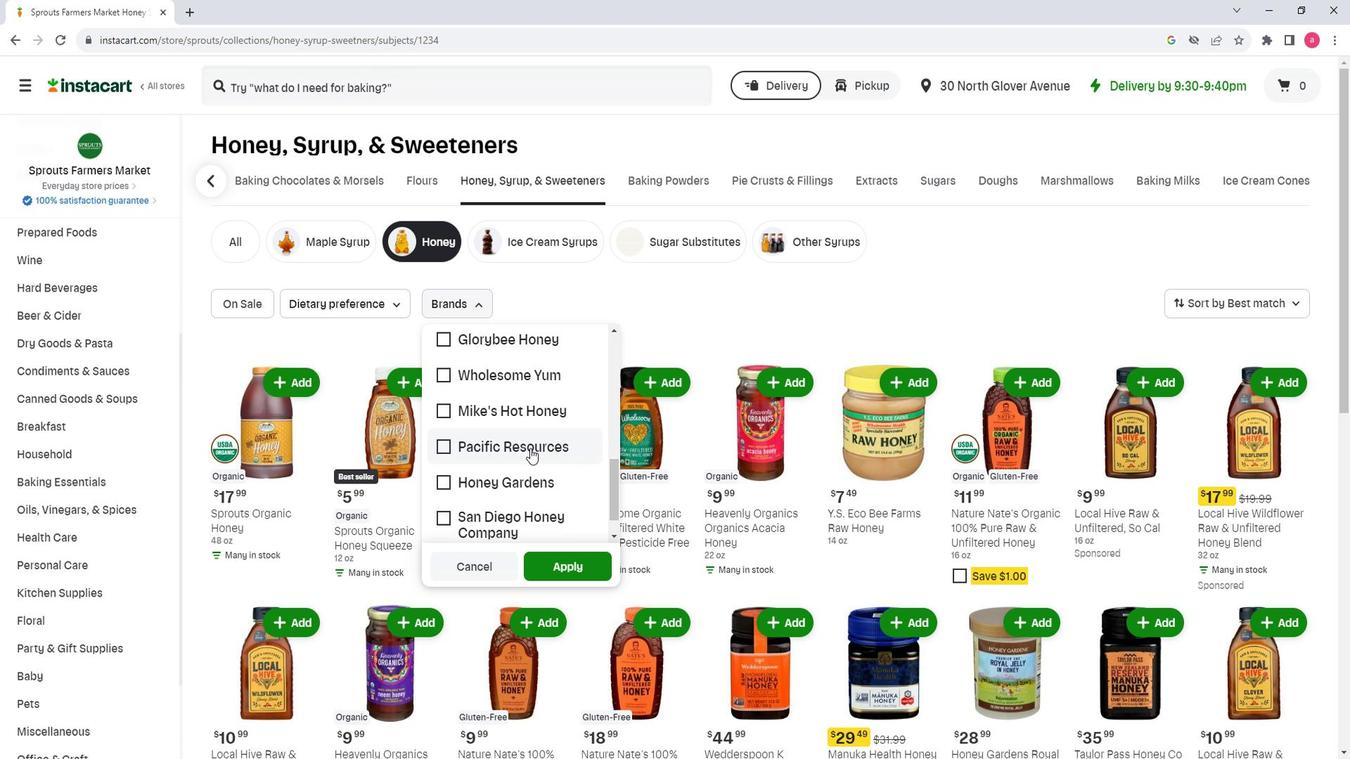 
Action: Mouse pressed left at (501, 451)
Screenshot: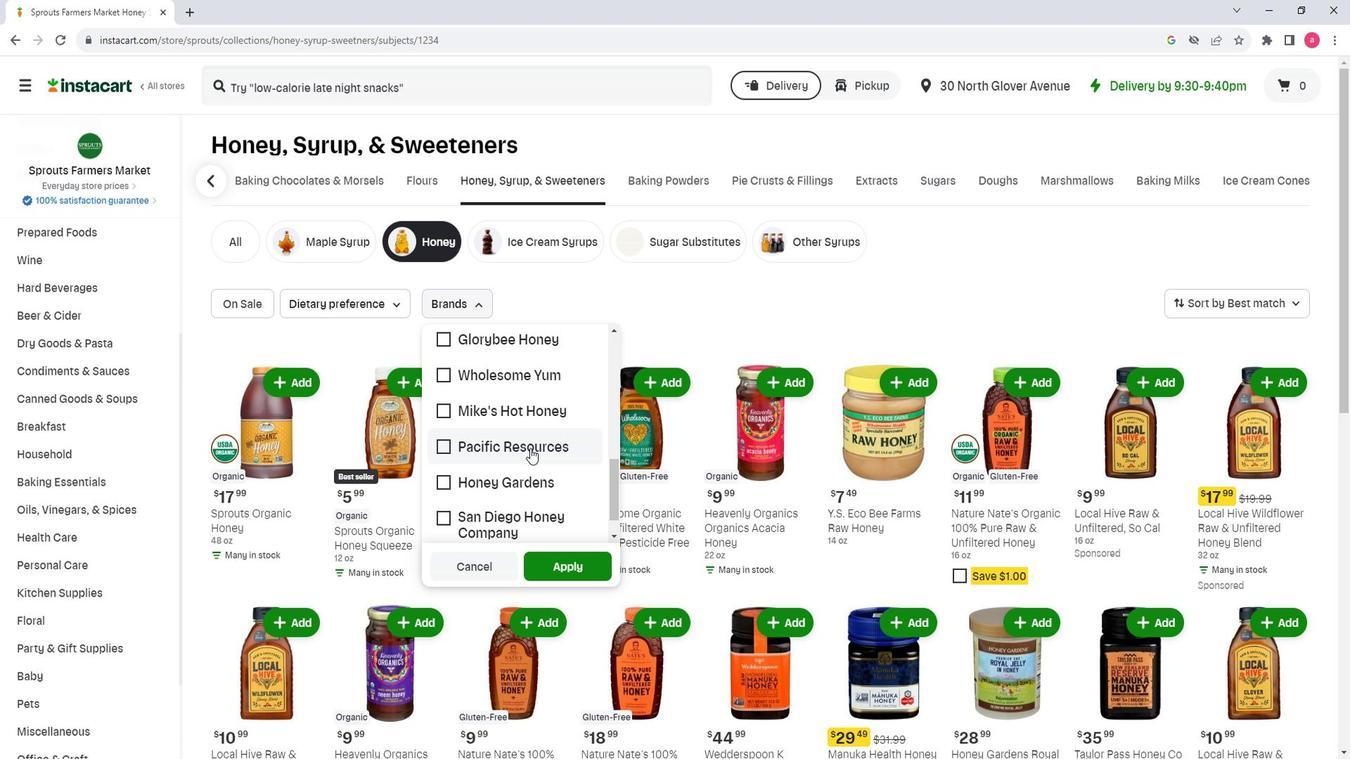 
Action: Mouse moved to (524, 570)
Screenshot: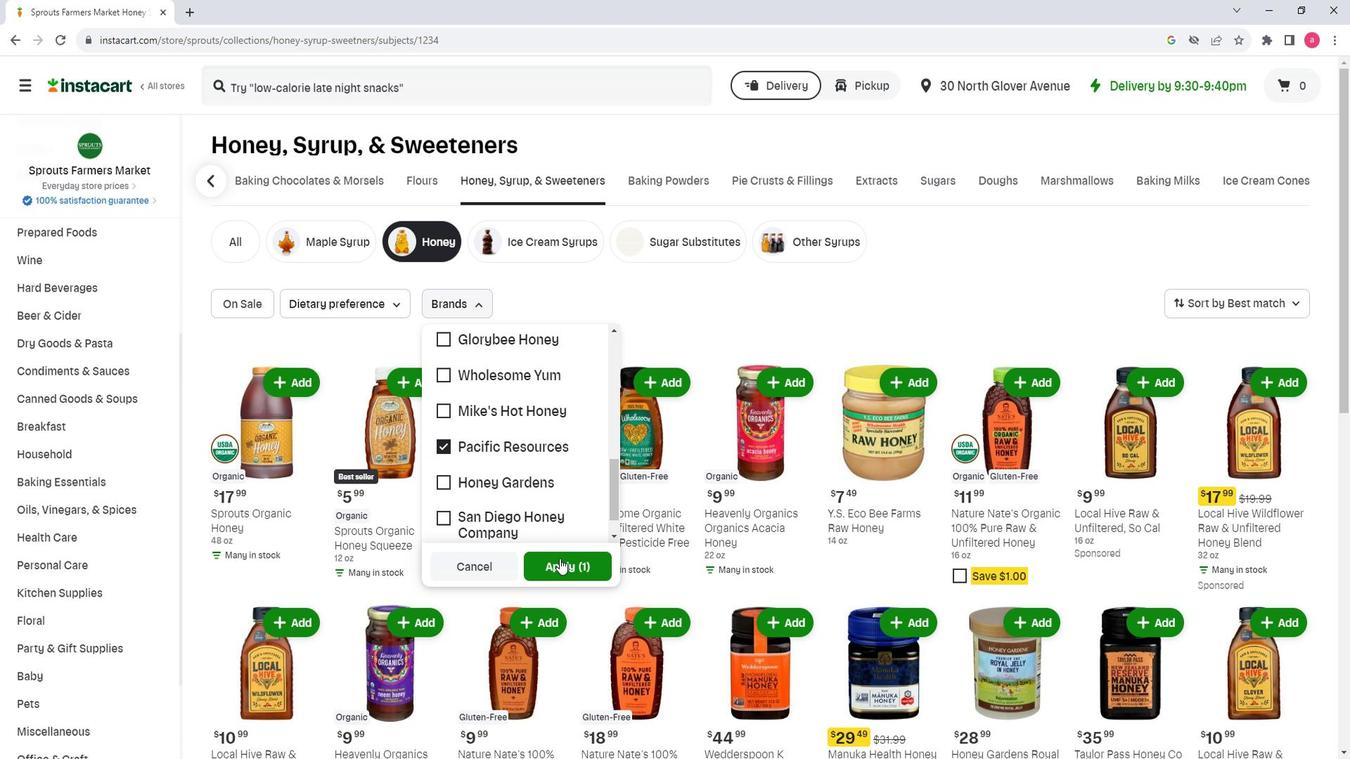 
Action: Mouse pressed left at (524, 570)
Screenshot: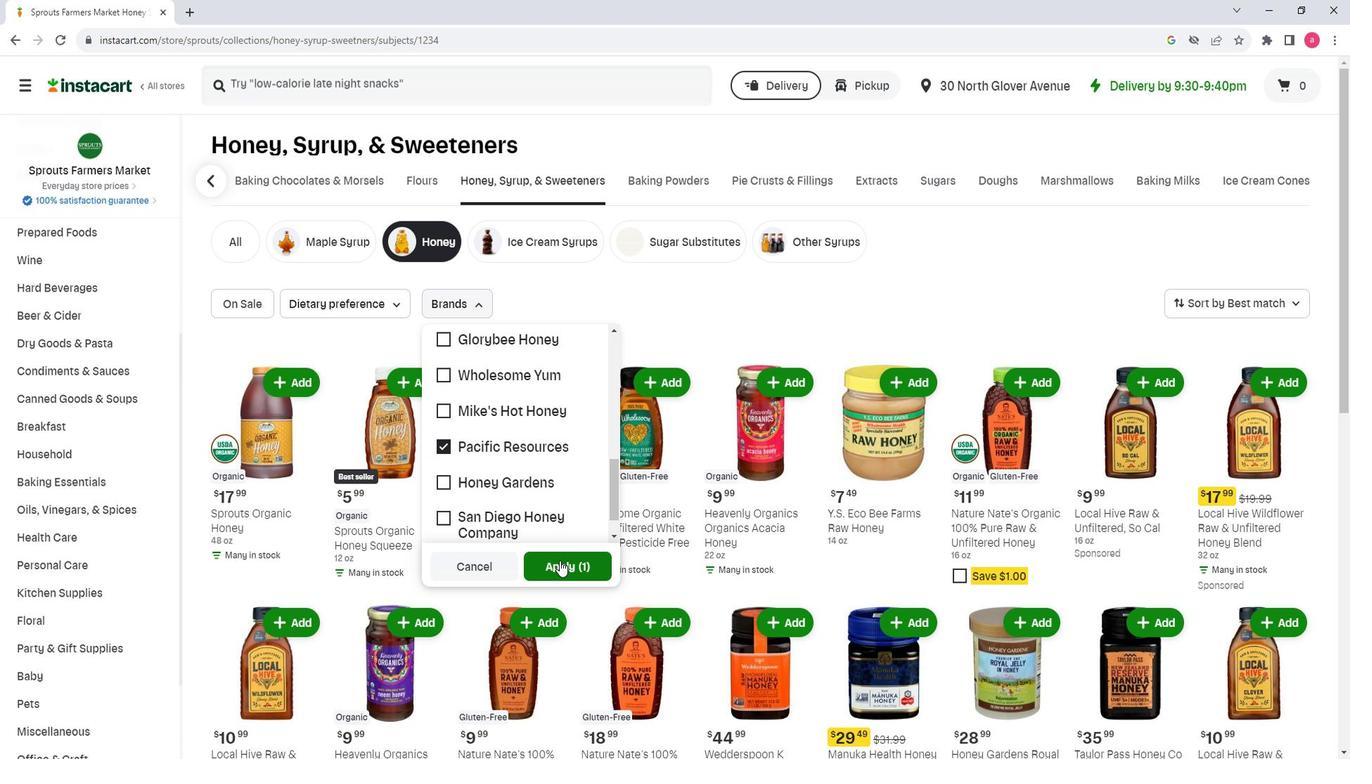 
Action: Mouse moved to (595, 314)
Screenshot: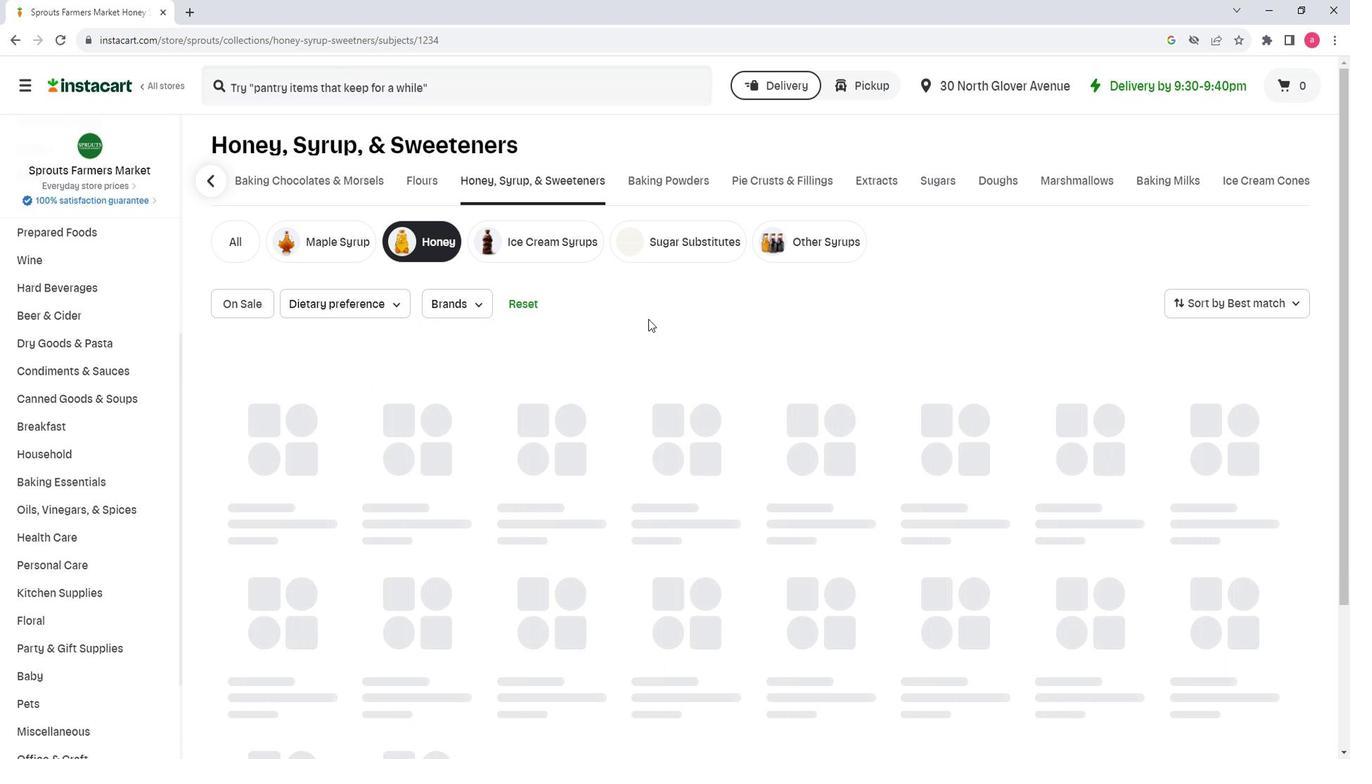 
